 Task: Find an Airbnb in Yinzhou, China for 9 guests from 5th to 15th July, with a price range of ₹15000 to ₹25000, an entire place, 5 bedrooms, 5 beds, 5 bathrooms, self check-in, and a washing machine.
Action: Mouse moved to (383, 79)
Screenshot: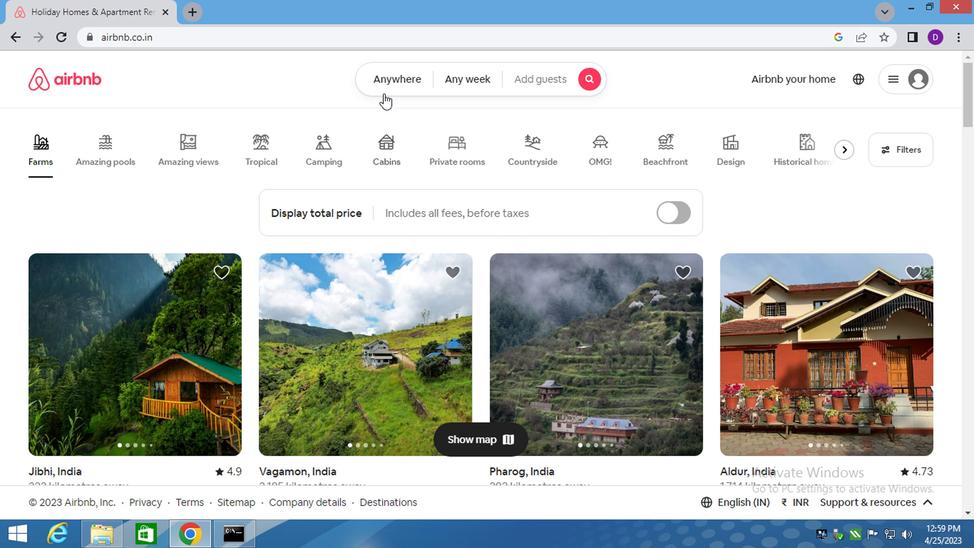 
Action: Mouse pressed left at (383, 79)
Screenshot: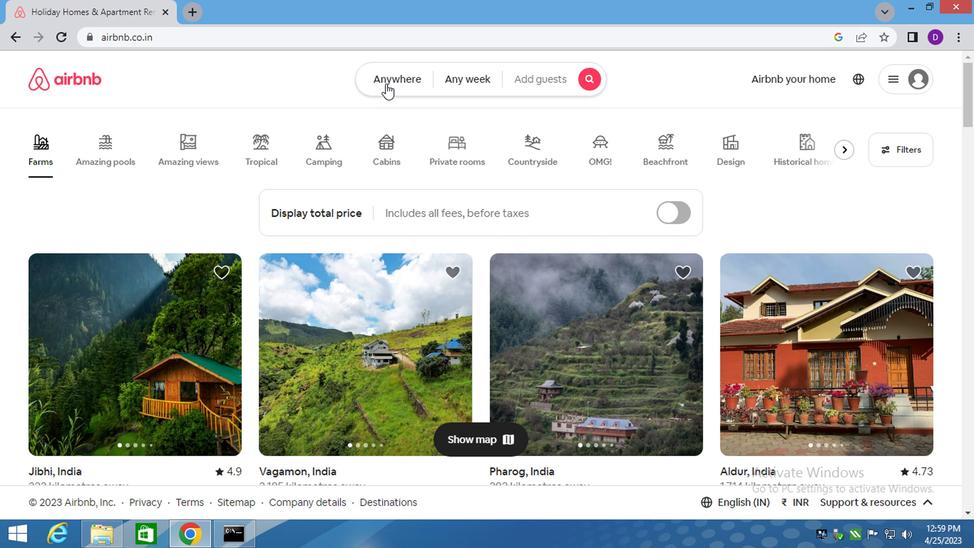
Action: Mouse moved to (246, 137)
Screenshot: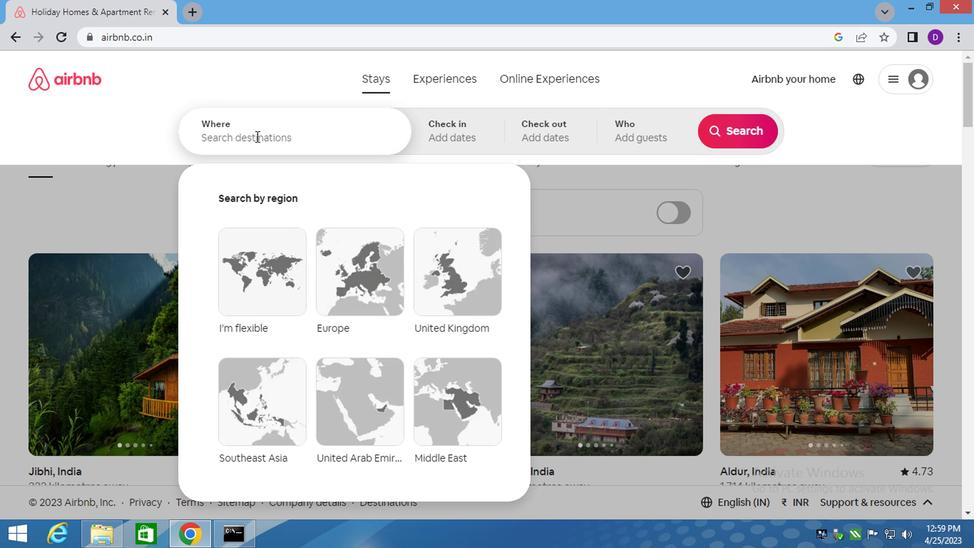 
Action: Mouse pressed left at (246, 137)
Screenshot: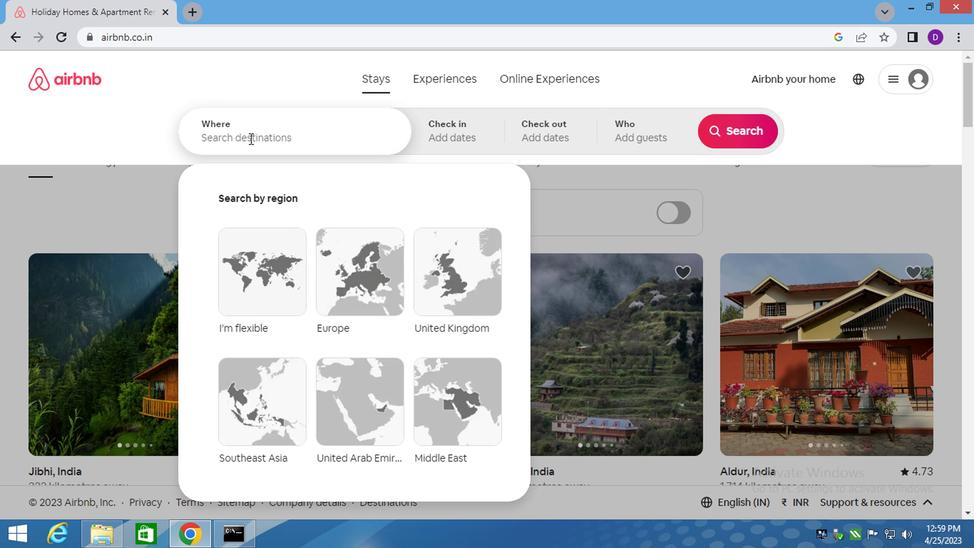
Action: Key pressed <Key.shift><Key.shift><Key.shift><Key.shift>YINZHU,<Key.space><Key.shift>CHINA<Key.enter>
Screenshot: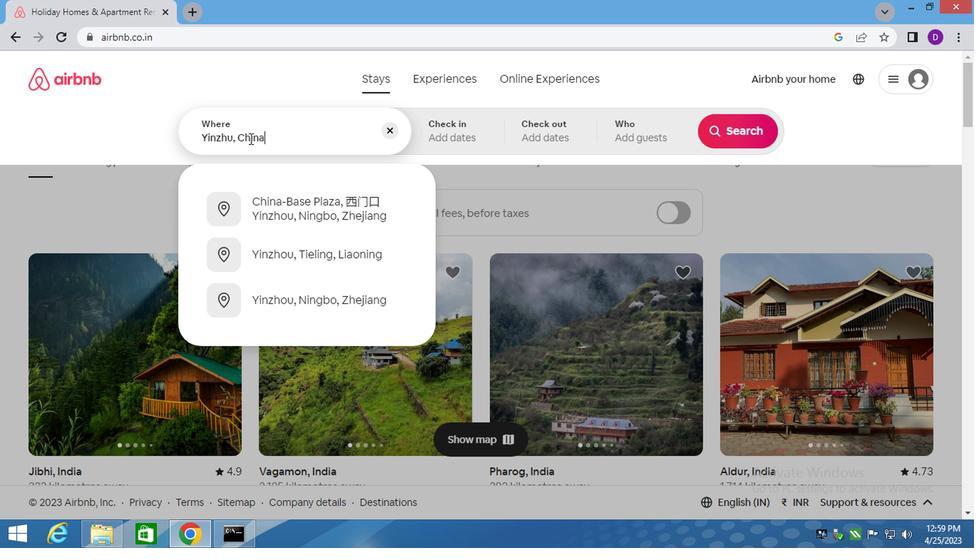 
Action: Mouse moved to (722, 241)
Screenshot: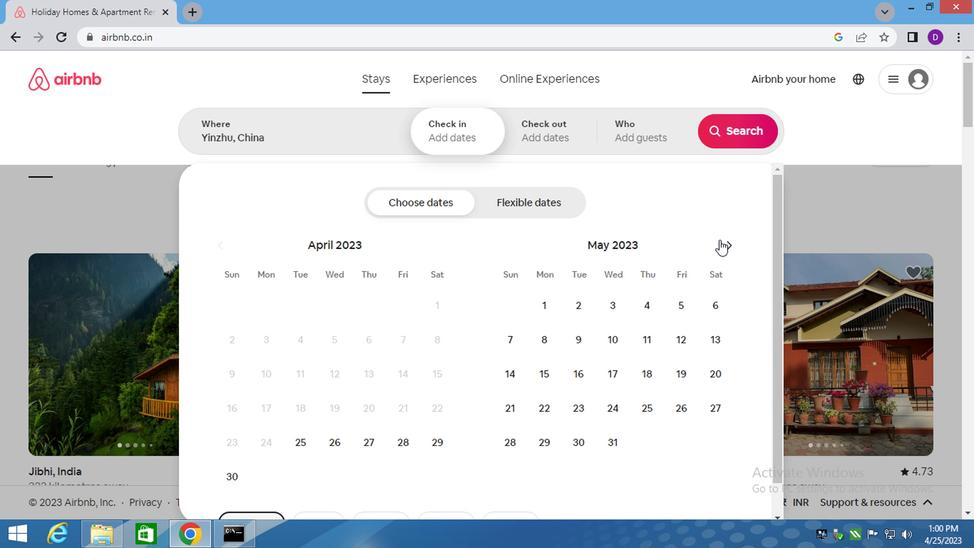 
Action: Mouse pressed left at (722, 241)
Screenshot: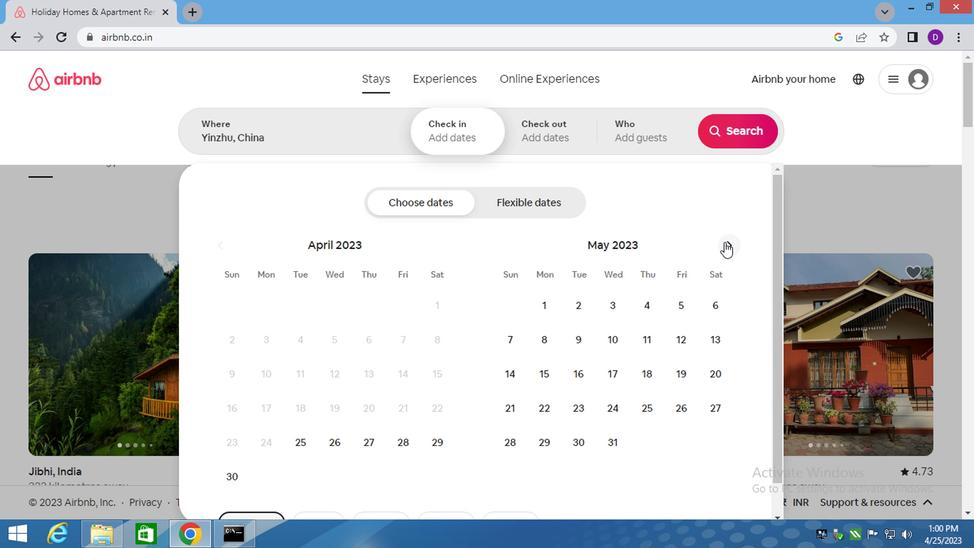 
Action: Mouse moved to (722, 241)
Screenshot: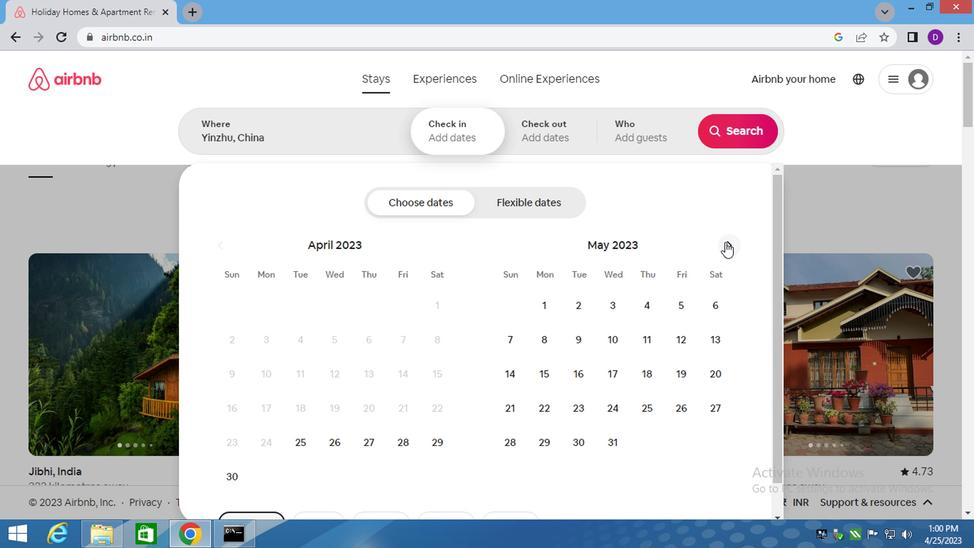 
Action: Mouse pressed left at (722, 241)
Screenshot: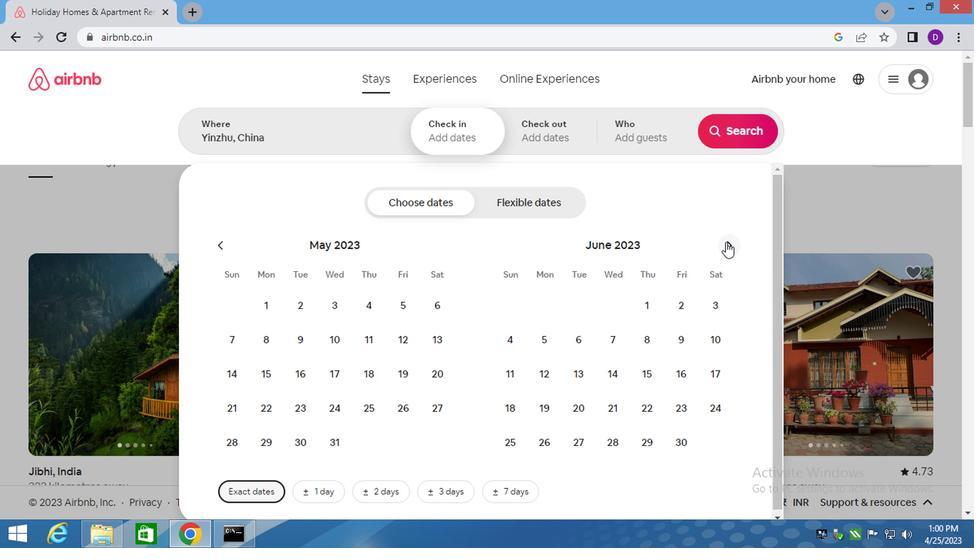 
Action: Mouse moved to (612, 337)
Screenshot: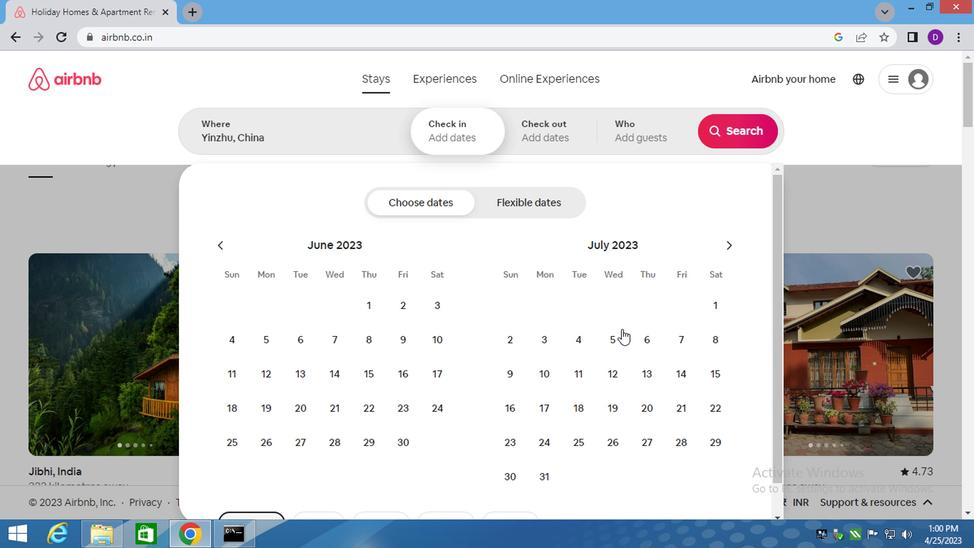 
Action: Mouse pressed left at (612, 337)
Screenshot: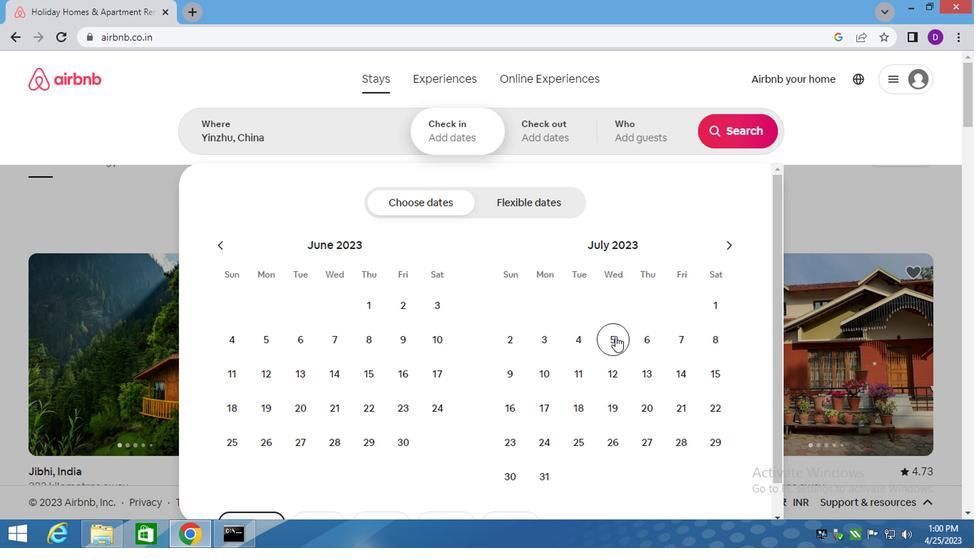 
Action: Mouse moved to (717, 374)
Screenshot: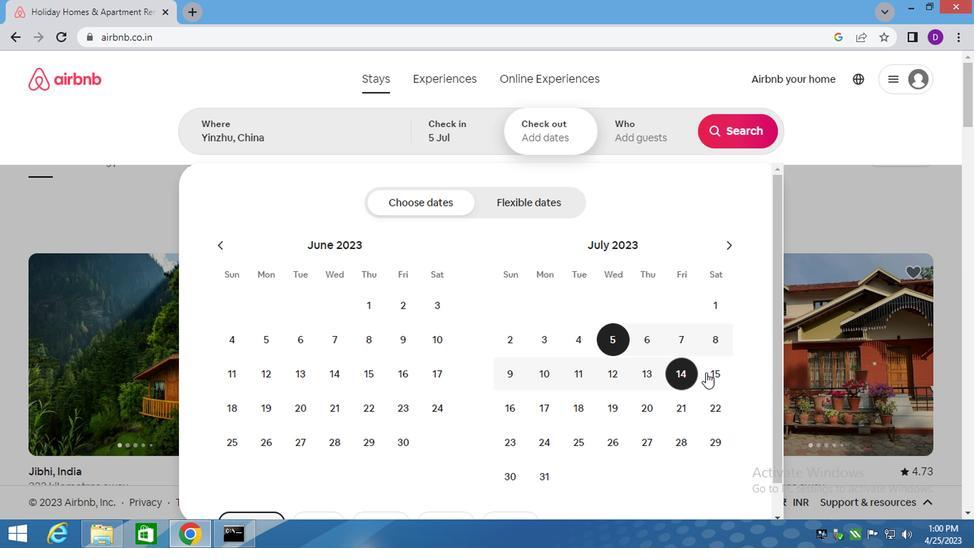 
Action: Mouse pressed left at (717, 374)
Screenshot: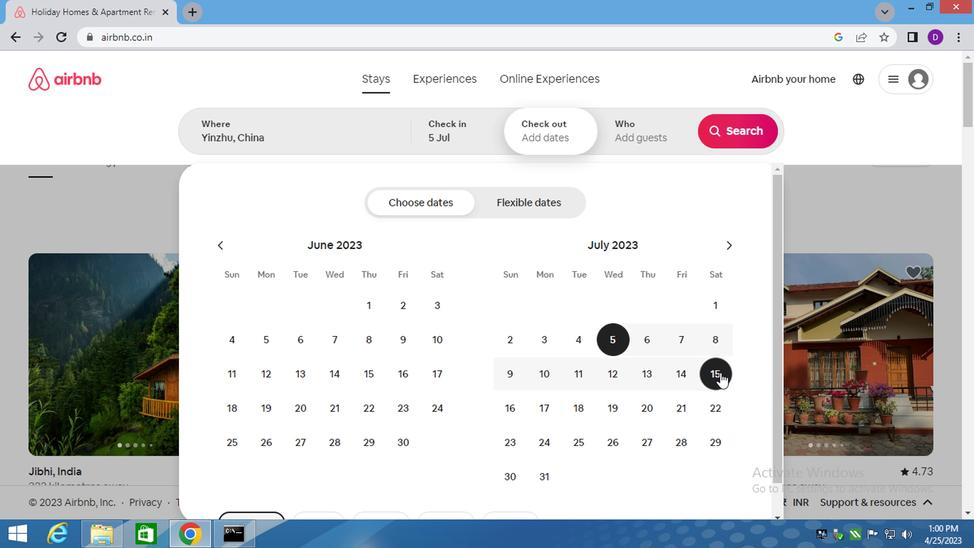 
Action: Mouse moved to (634, 140)
Screenshot: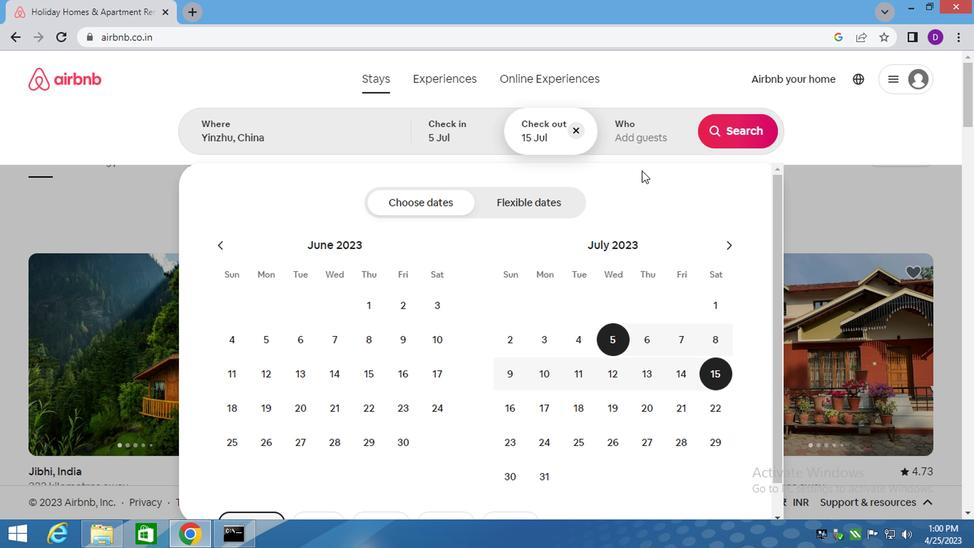 
Action: Mouse pressed left at (634, 140)
Screenshot: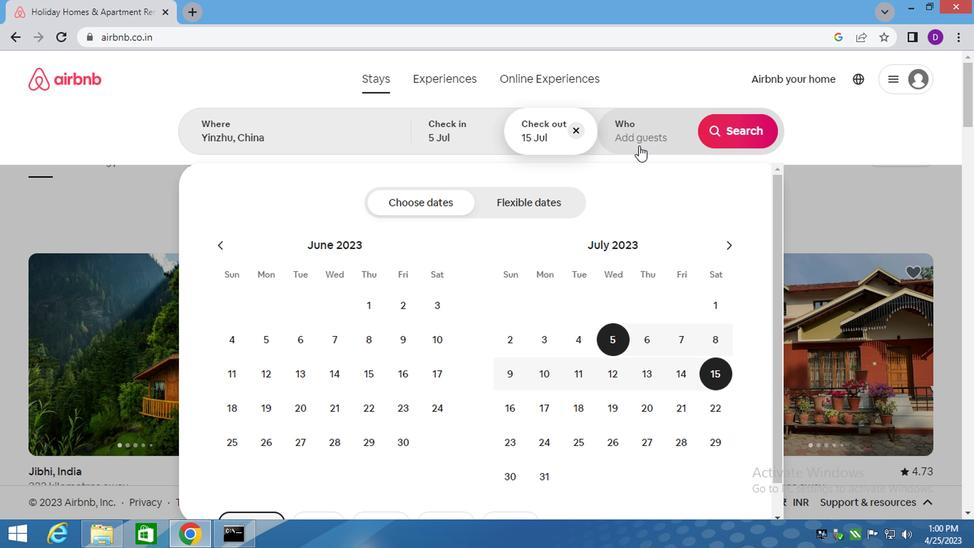 
Action: Mouse moved to (741, 207)
Screenshot: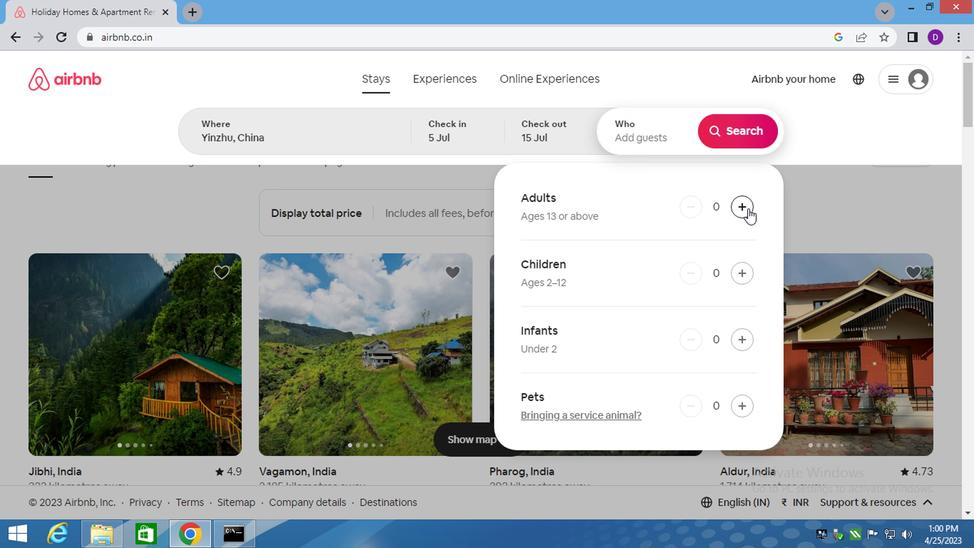 
Action: Mouse pressed left at (741, 207)
Screenshot: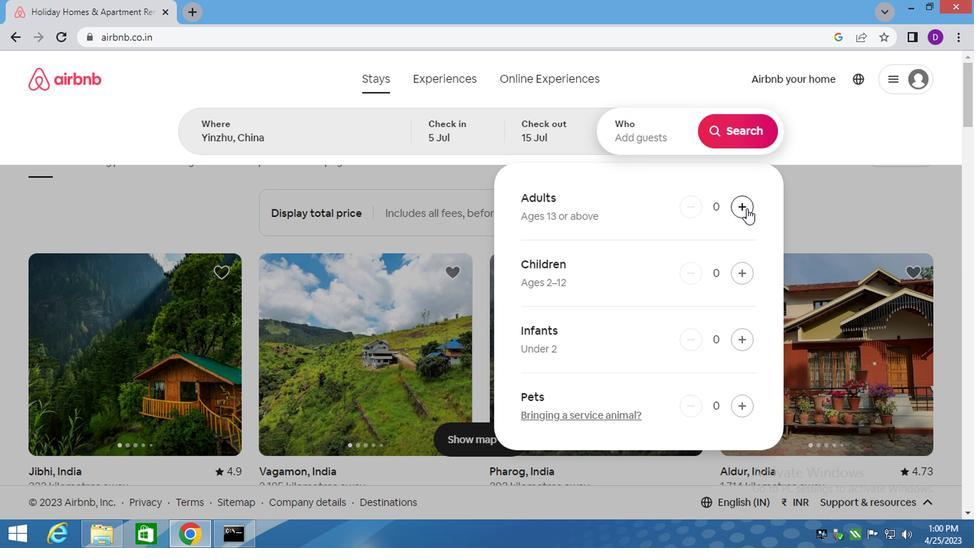 
Action: Mouse pressed left at (741, 207)
Screenshot: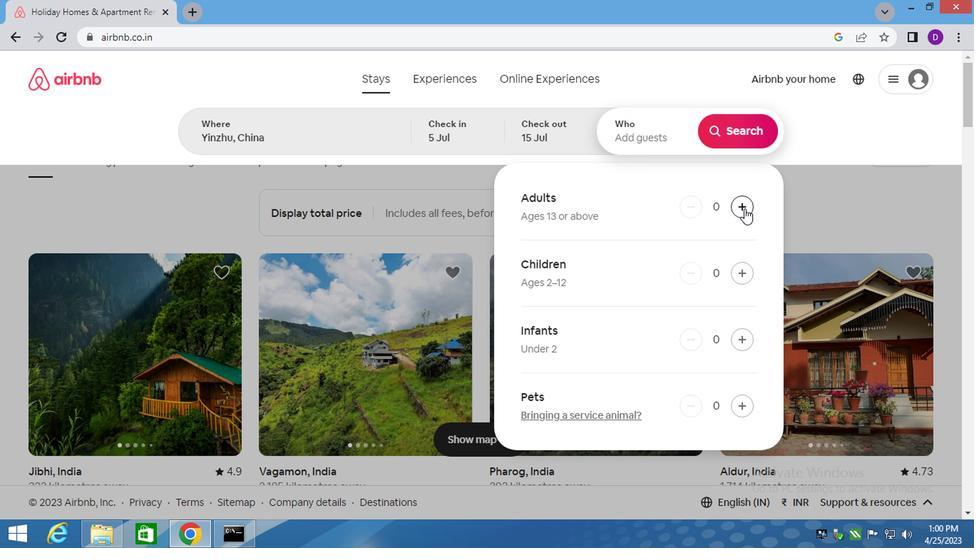 
Action: Mouse pressed left at (741, 207)
Screenshot: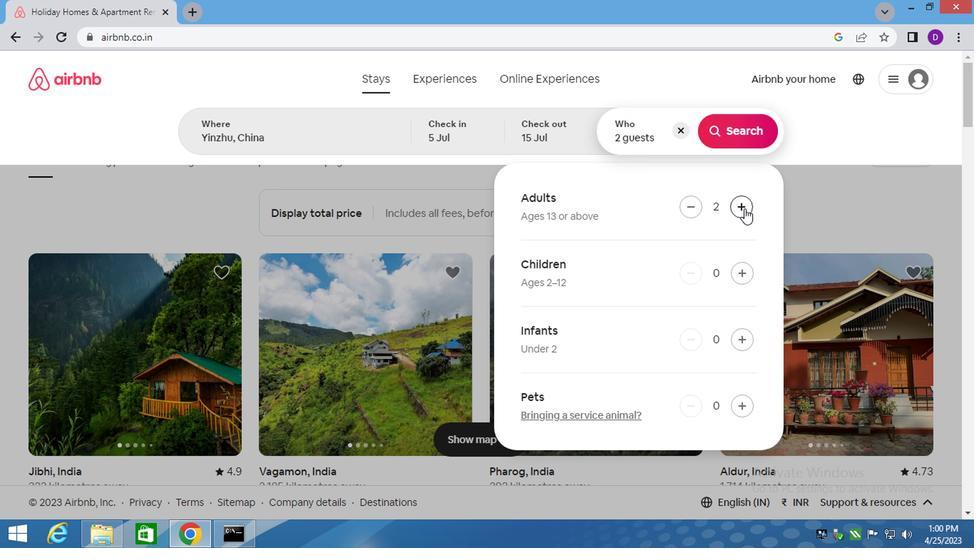 
Action: Mouse pressed left at (741, 207)
Screenshot: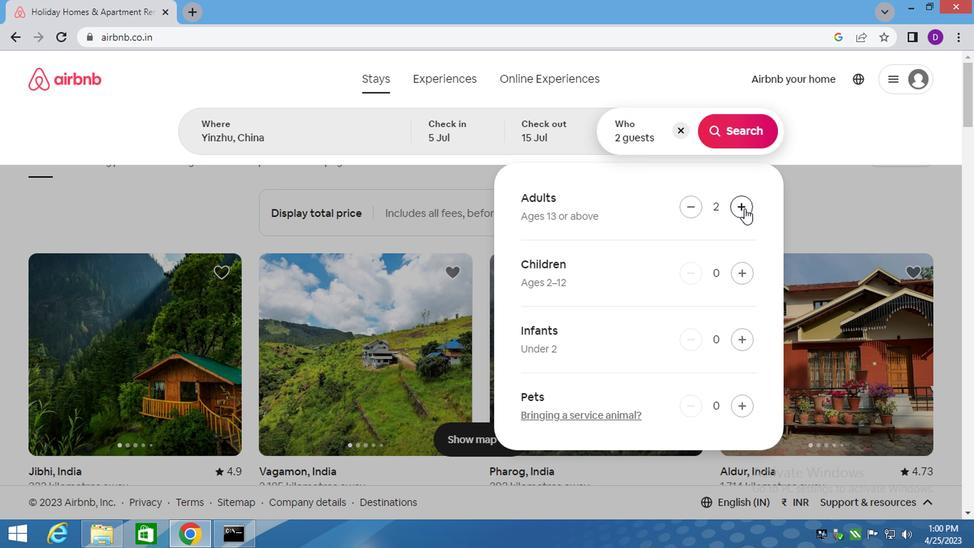 
Action: Mouse pressed left at (741, 207)
Screenshot: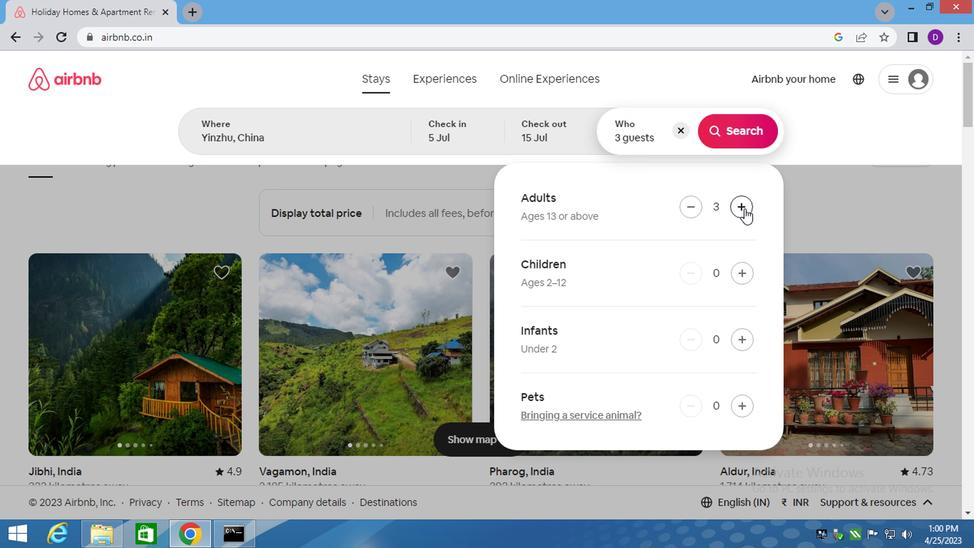 
Action: Mouse pressed left at (741, 207)
Screenshot: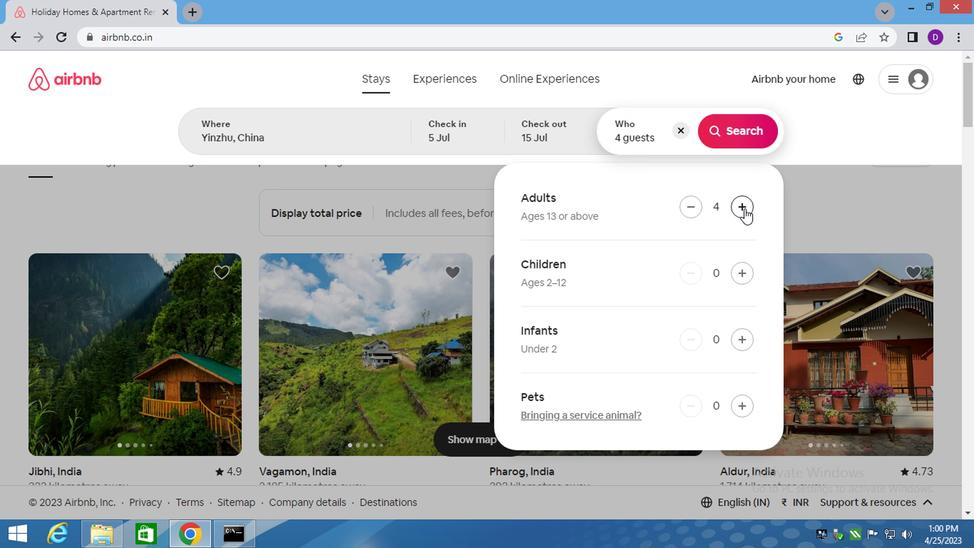 
Action: Mouse pressed left at (741, 207)
Screenshot: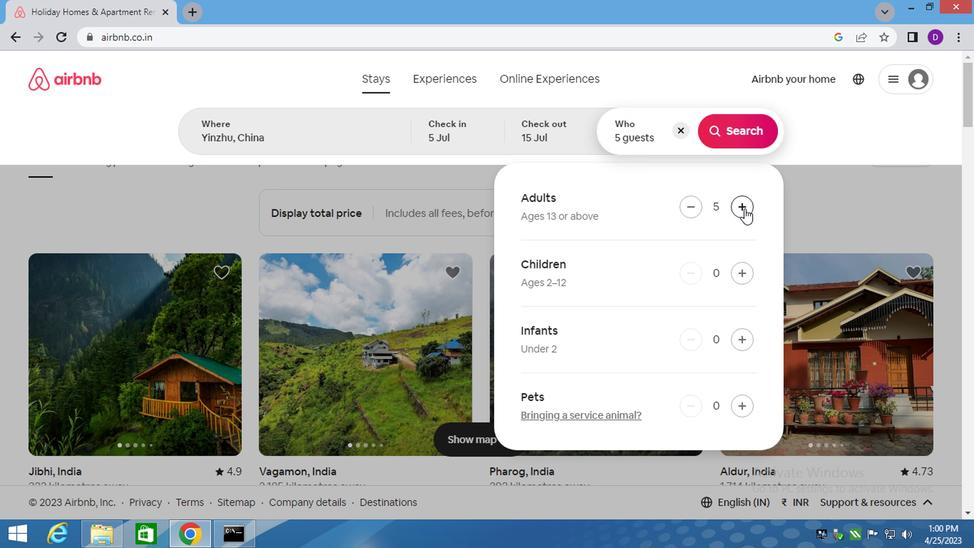 
Action: Mouse pressed left at (741, 207)
Screenshot: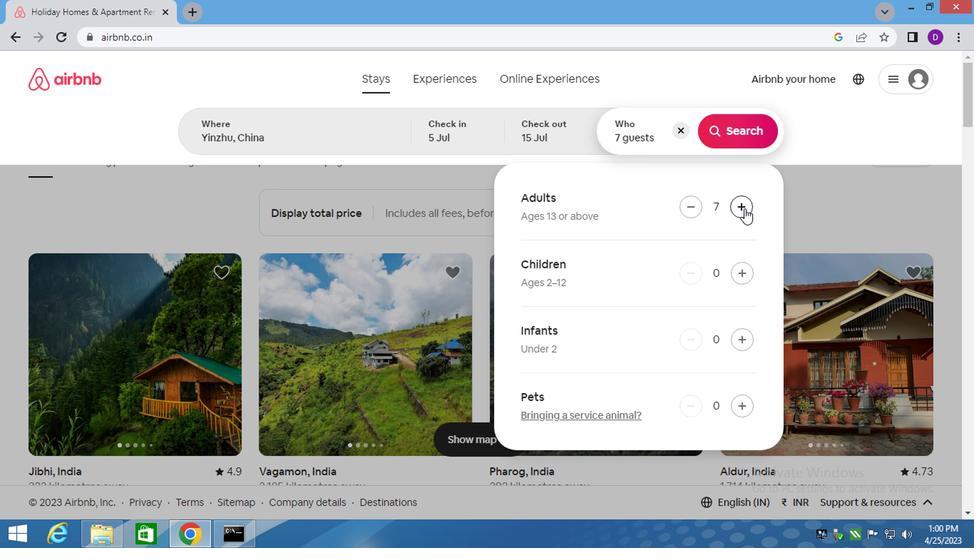 
Action: Mouse pressed left at (741, 207)
Screenshot: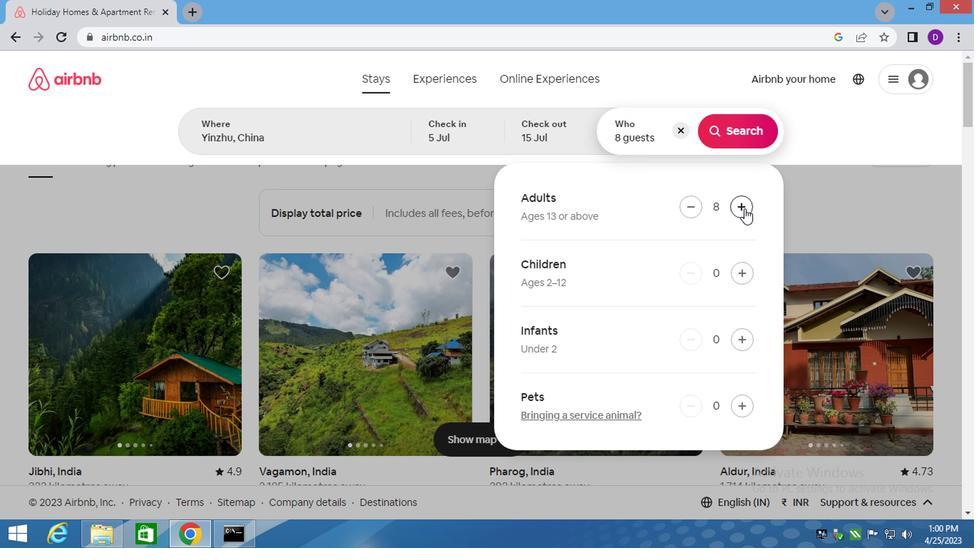 
Action: Mouse moved to (727, 133)
Screenshot: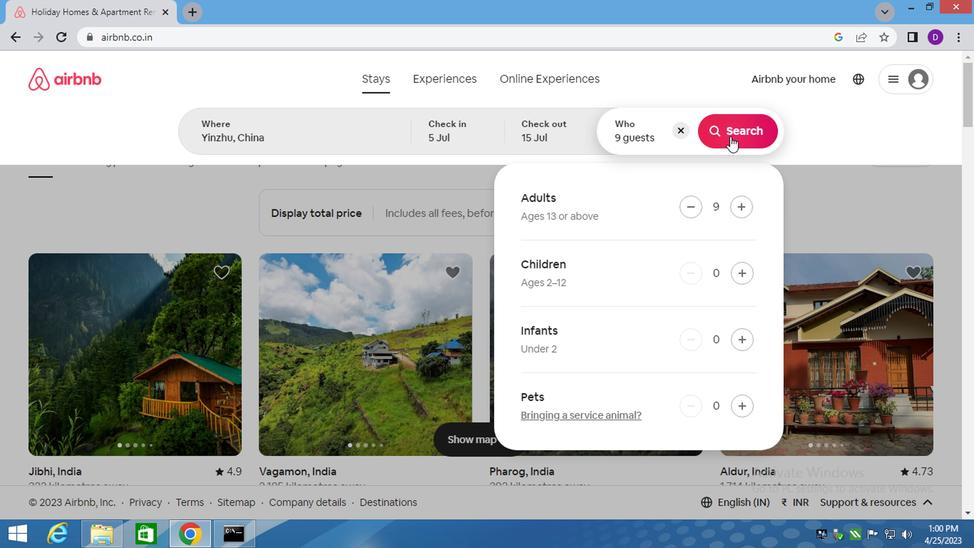 
Action: Mouse pressed left at (727, 133)
Screenshot: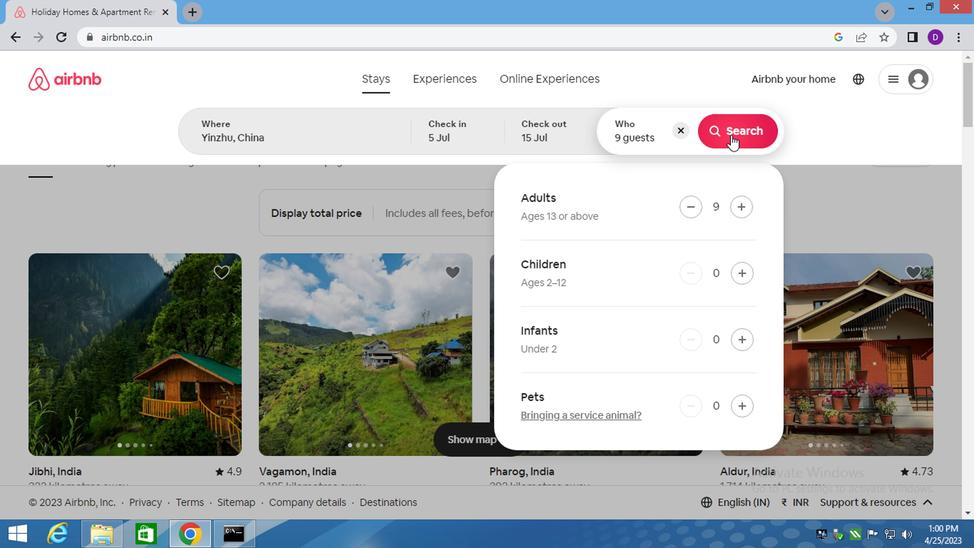 
Action: Mouse moved to (903, 137)
Screenshot: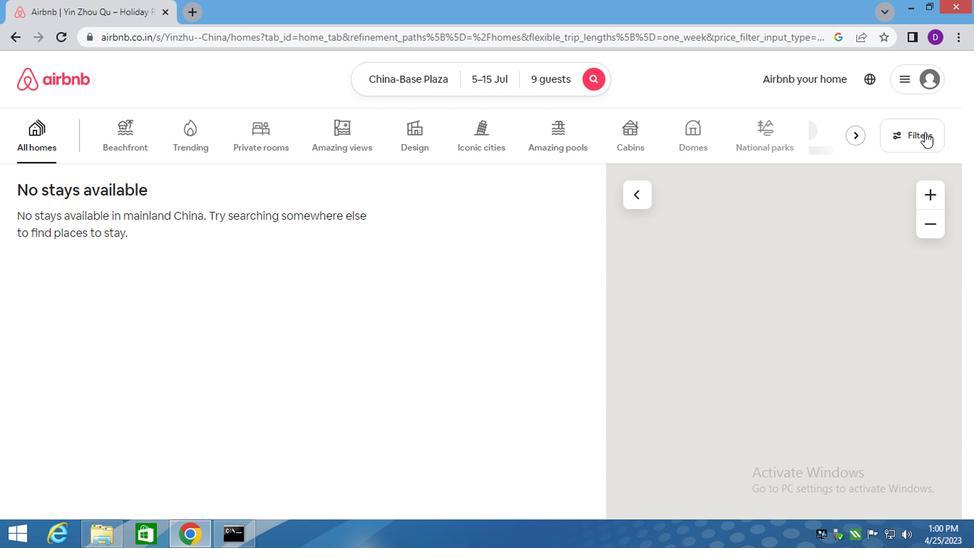 
Action: Mouse pressed left at (903, 137)
Screenshot: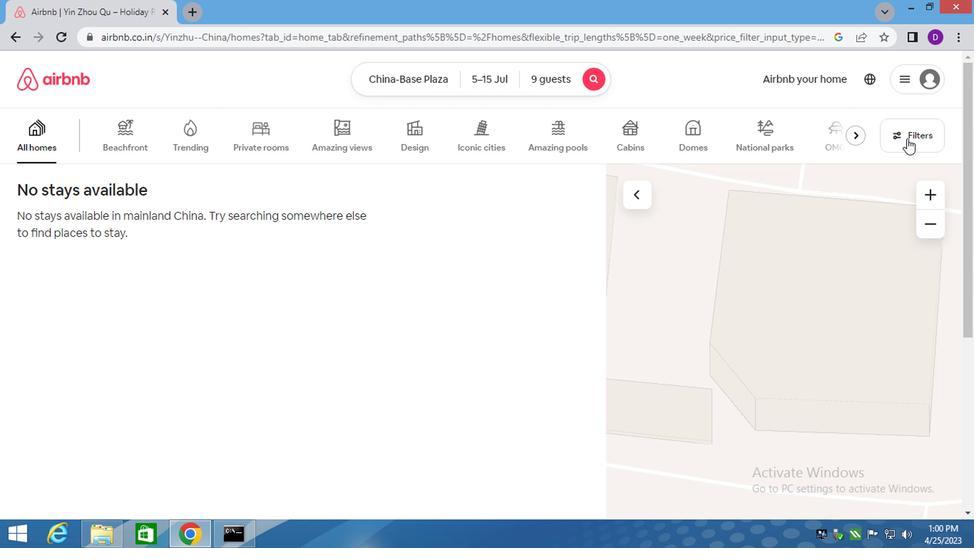 
Action: Mouse moved to (287, 226)
Screenshot: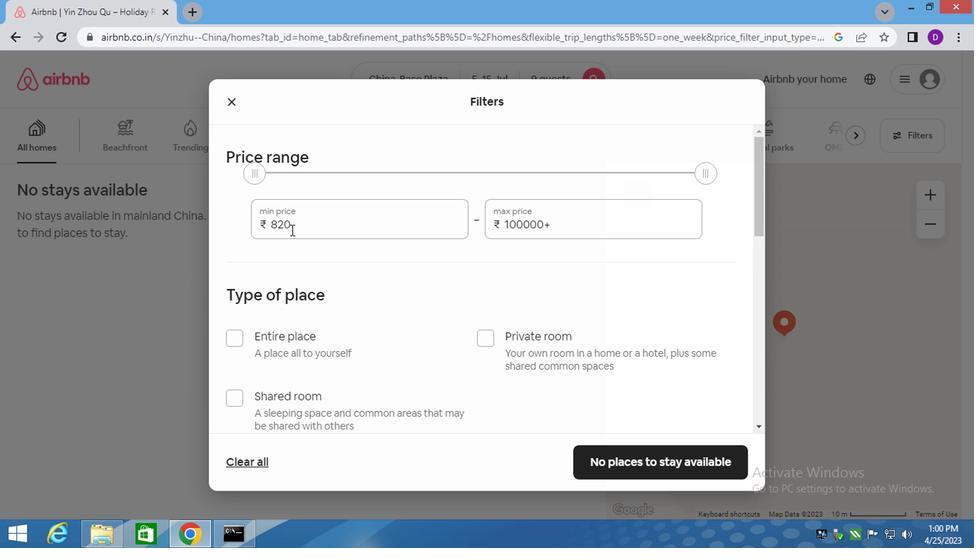 
Action: Mouse pressed left at (287, 226)
Screenshot: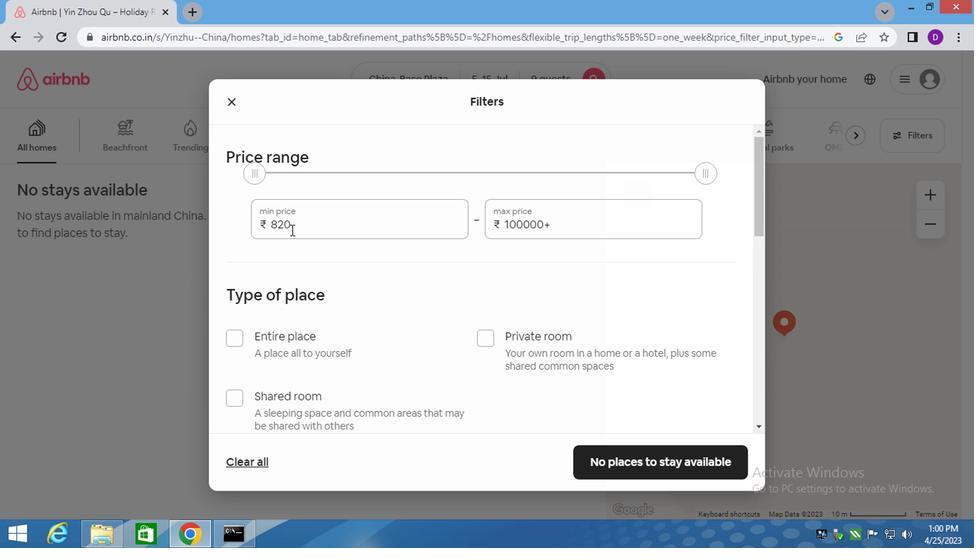 
Action: Mouse pressed left at (287, 226)
Screenshot: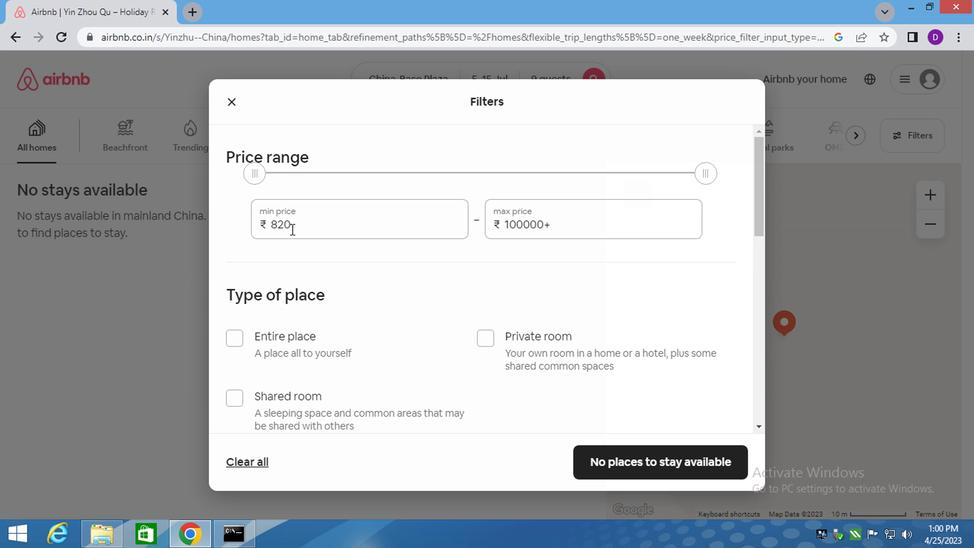 
Action: Mouse moved to (284, 225)
Screenshot: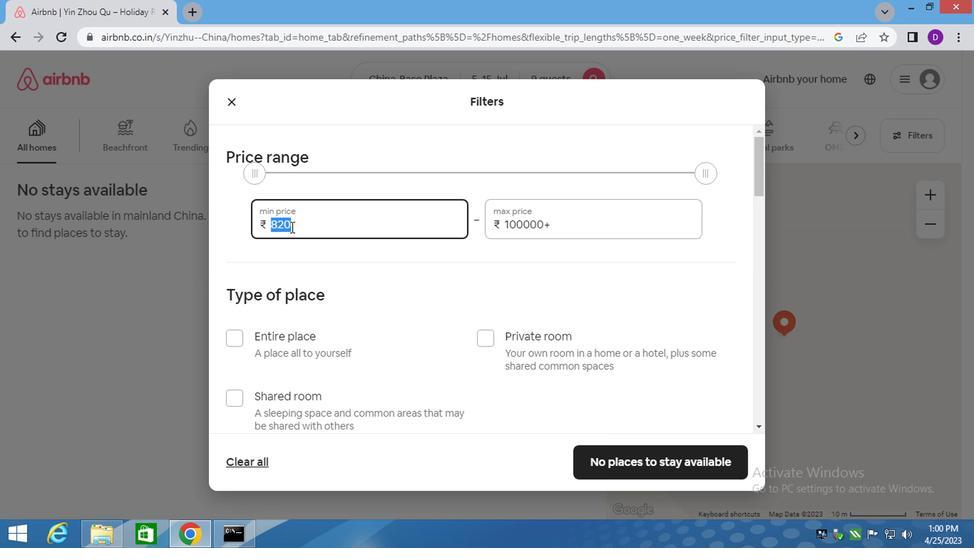 
Action: Key pressed 15000<Key.tab>25000
Screenshot: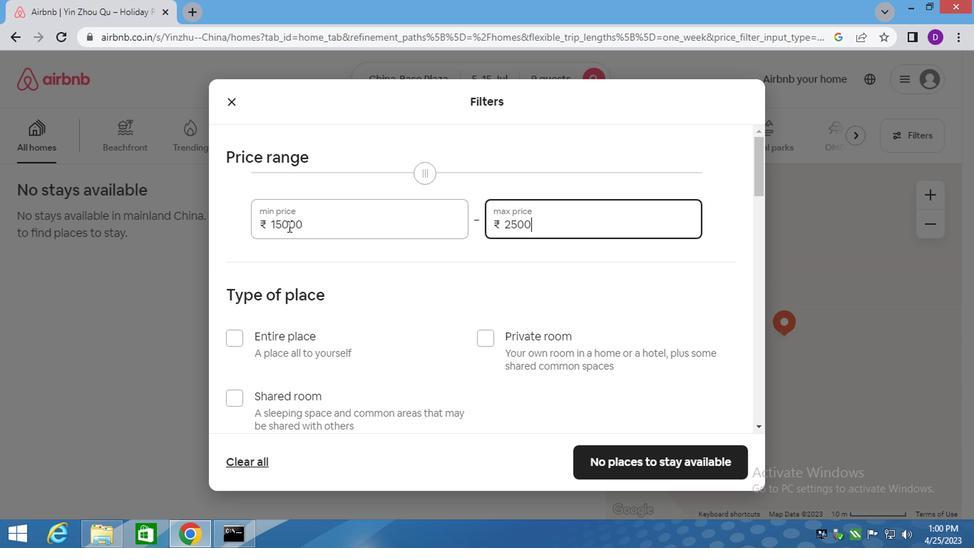 
Action: Mouse moved to (232, 337)
Screenshot: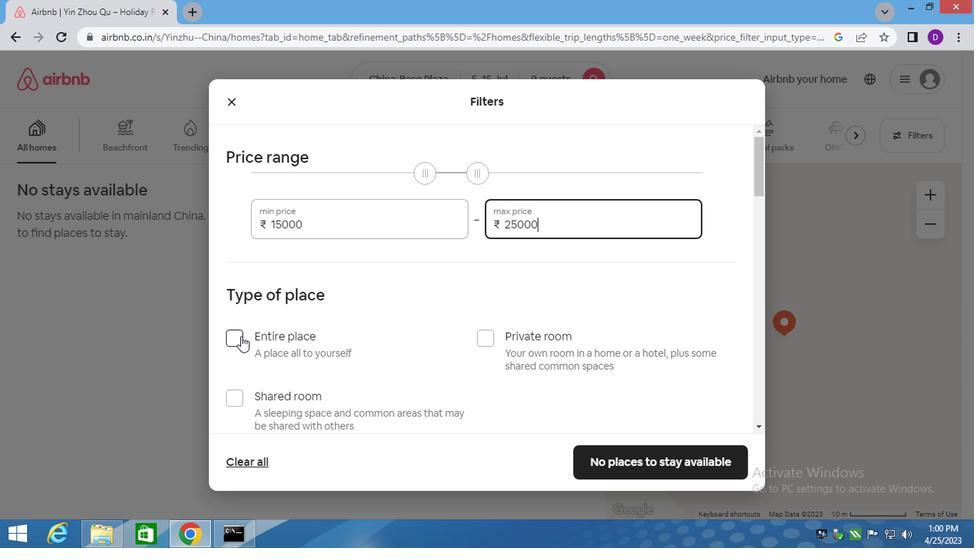 
Action: Mouse pressed left at (232, 337)
Screenshot: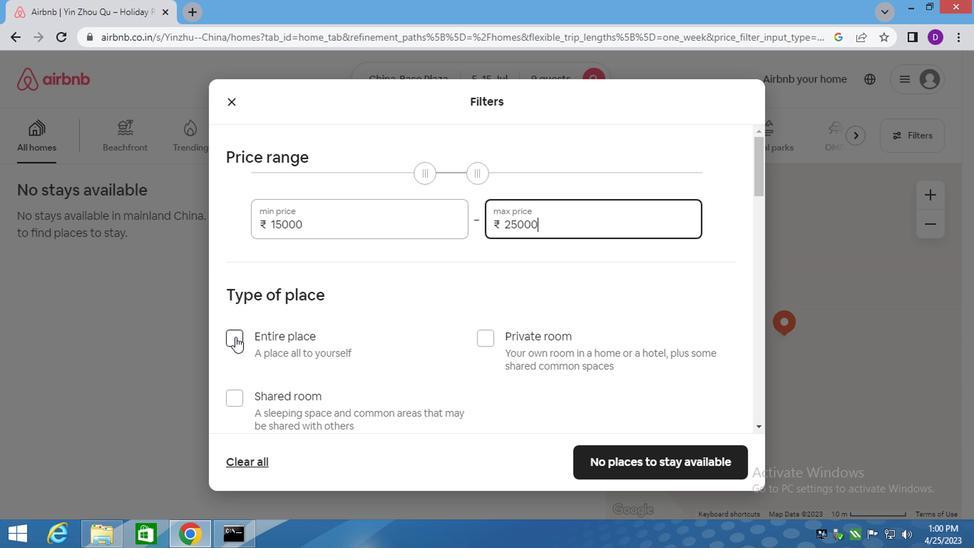 
Action: Mouse moved to (307, 361)
Screenshot: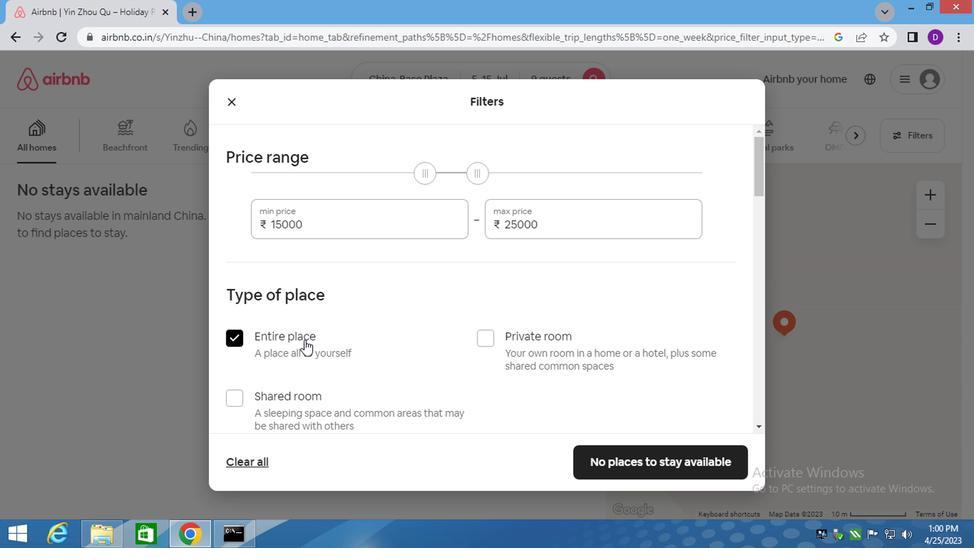 
Action: Mouse scrolled (307, 361) with delta (0, 0)
Screenshot: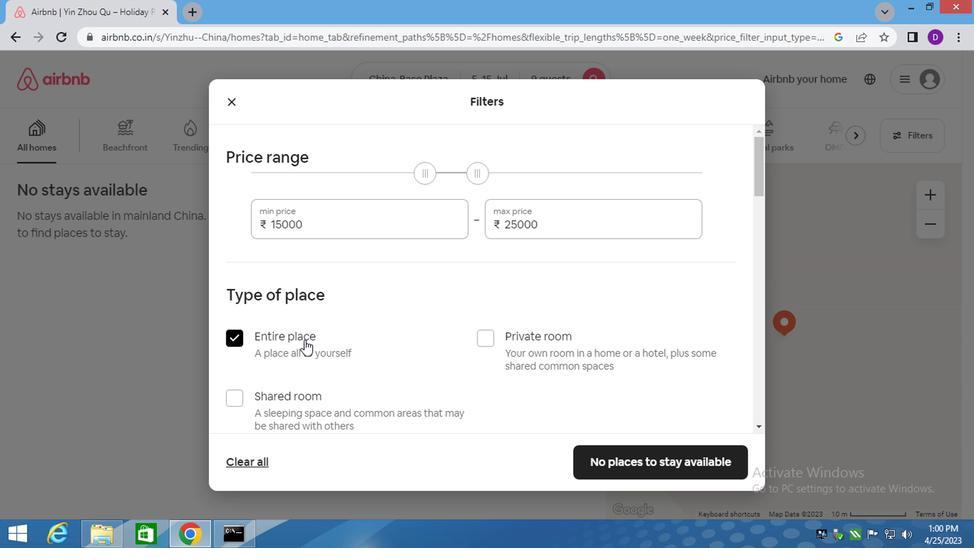 
Action: Mouse moved to (307, 367)
Screenshot: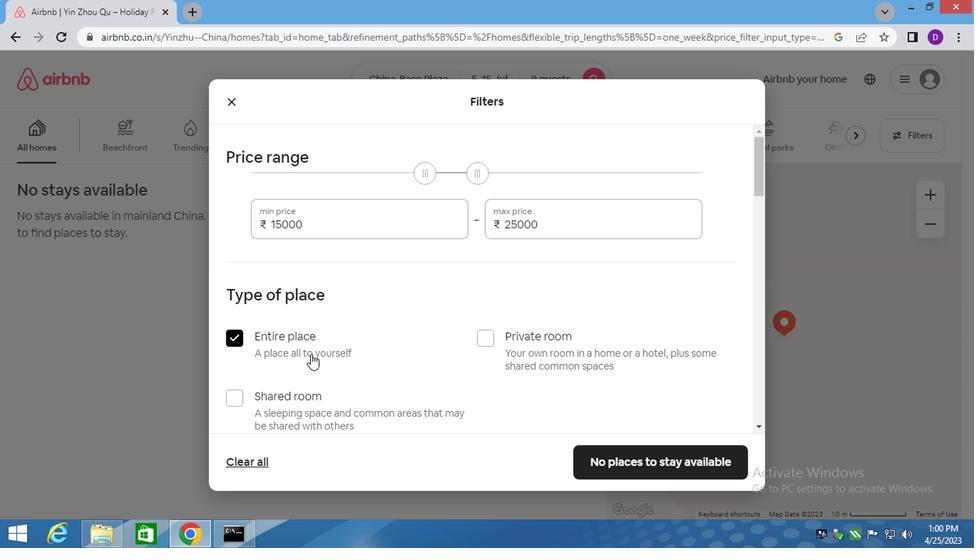
Action: Mouse scrolled (307, 366) with delta (0, -1)
Screenshot: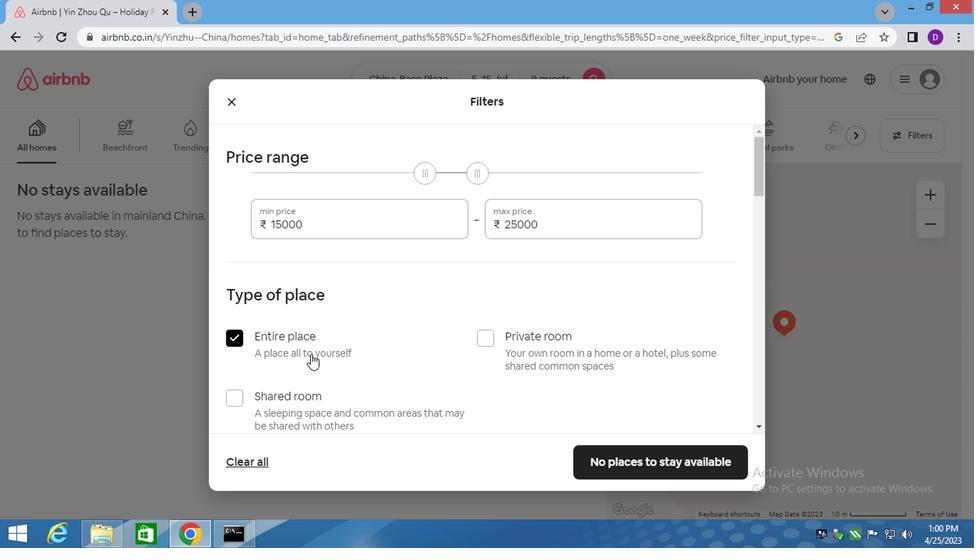 
Action: Mouse scrolled (307, 366) with delta (0, -1)
Screenshot: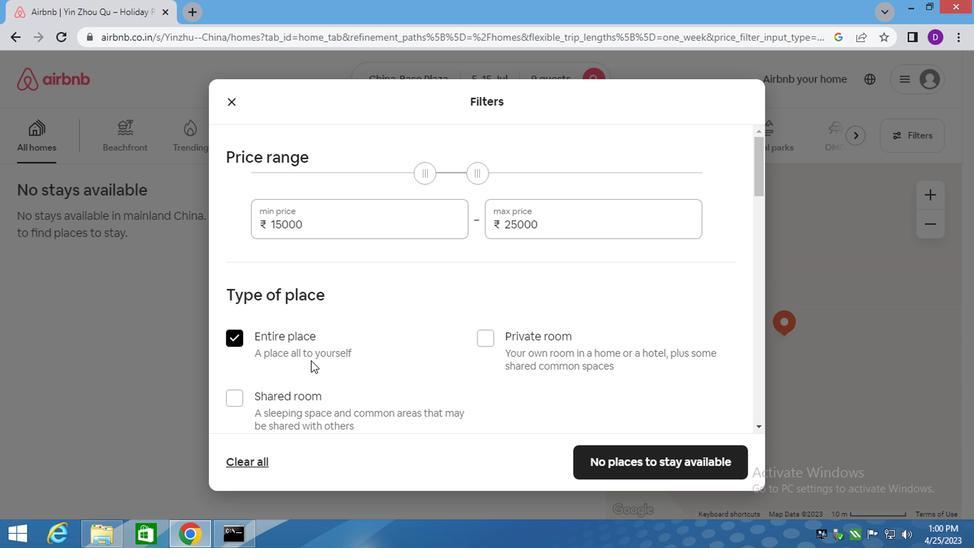 
Action: Mouse moved to (376, 335)
Screenshot: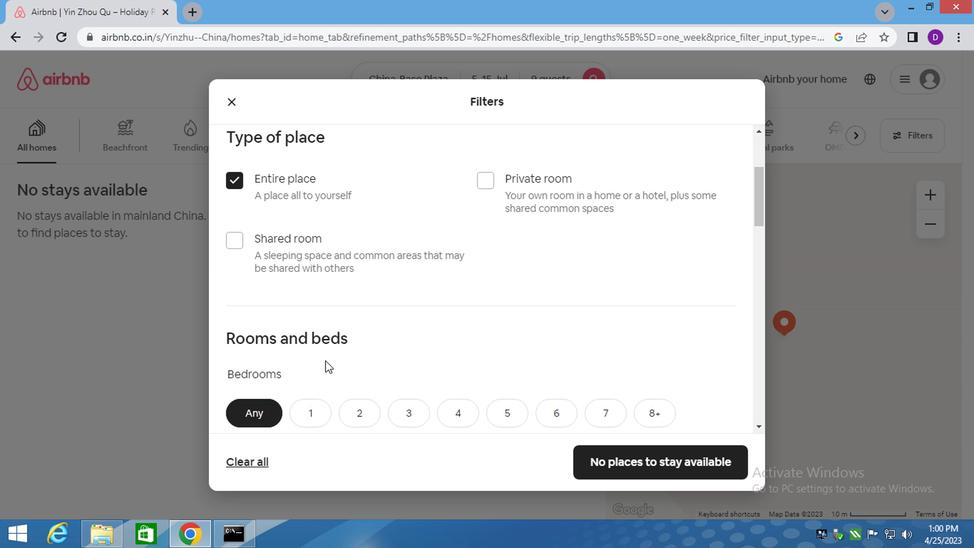 
Action: Mouse scrolled (370, 337) with delta (0, 0)
Screenshot: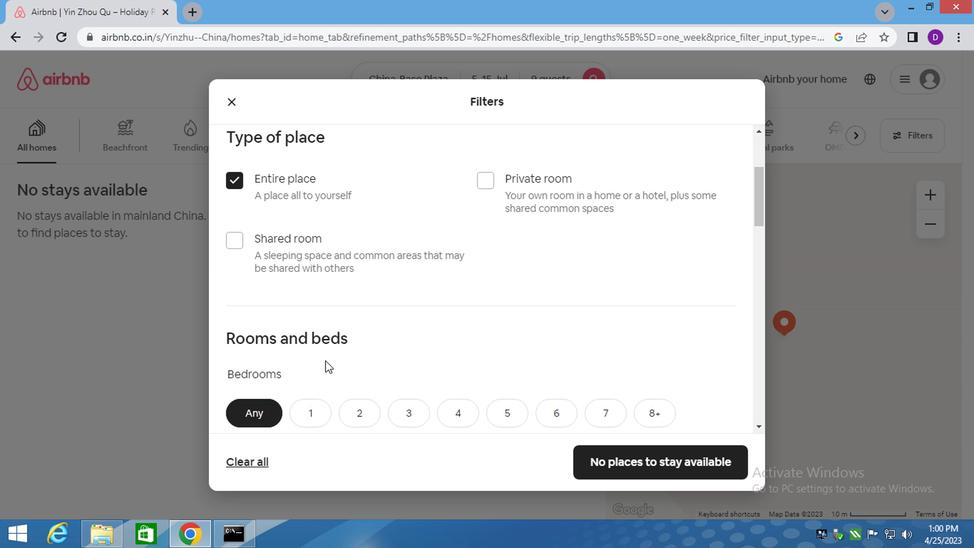 
Action: Mouse scrolled (376, 335) with delta (0, 0)
Screenshot: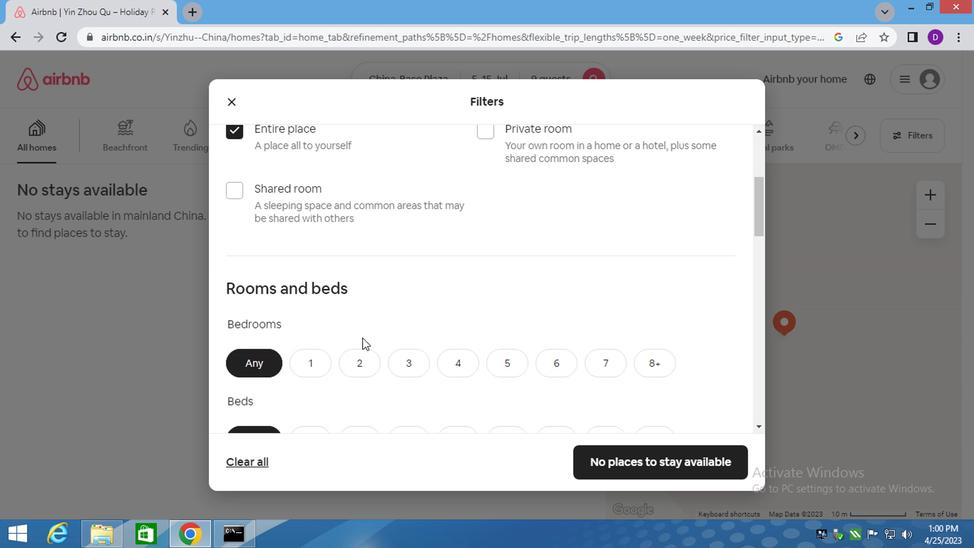 
Action: Mouse scrolled (376, 335) with delta (0, 0)
Screenshot: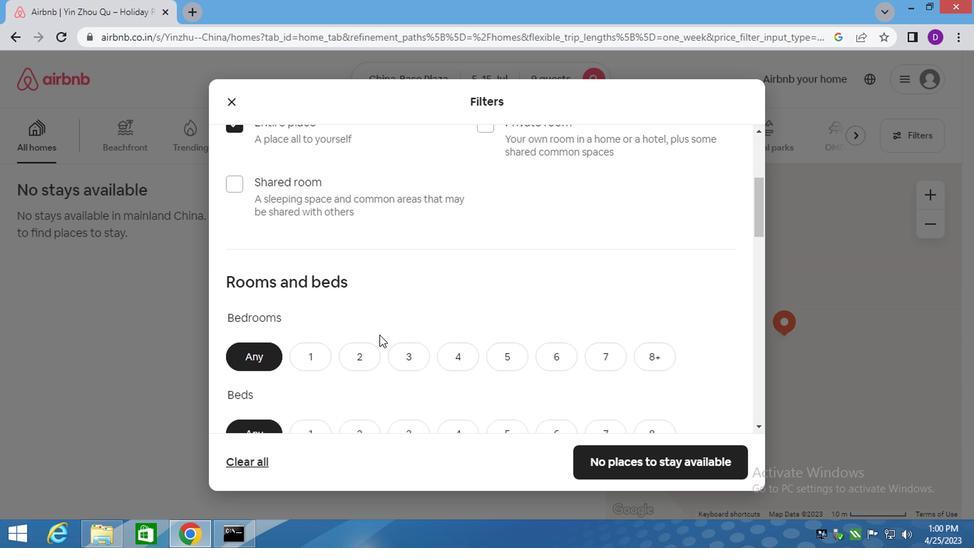 
Action: Mouse moved to (386, 314)
Screenshot: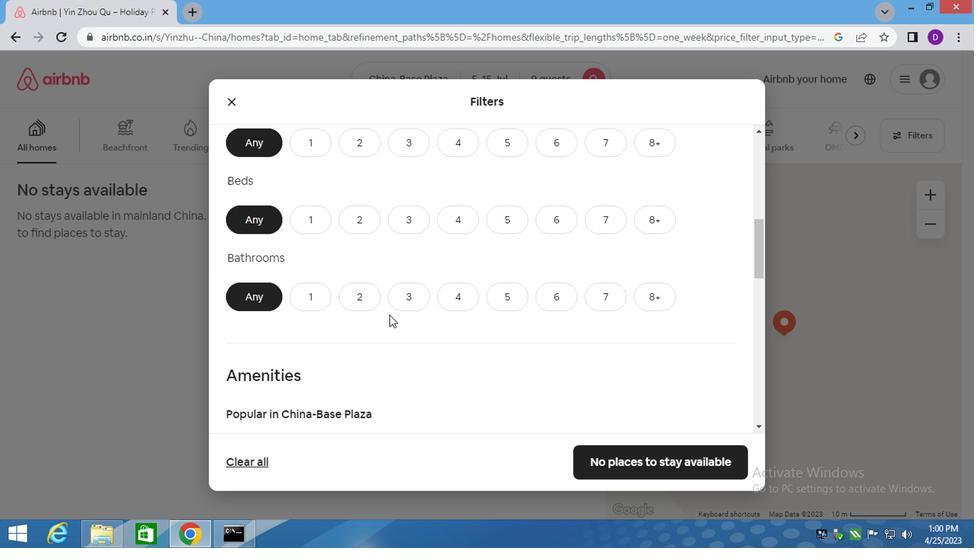 
Action: Mouse scrolled (386, 315) with delta (0, 0)
Screenshot: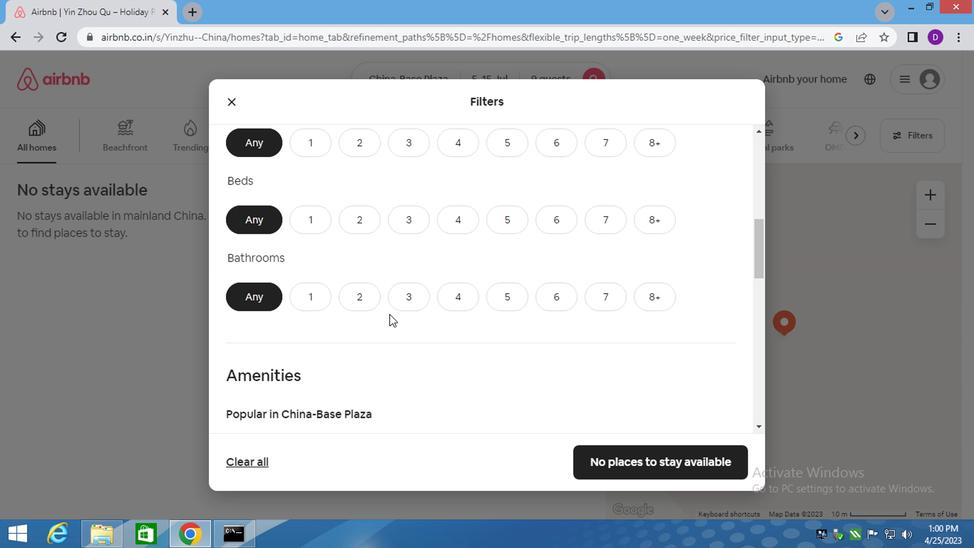 
Action: Mouse moved to (503, 213)
Screenshot: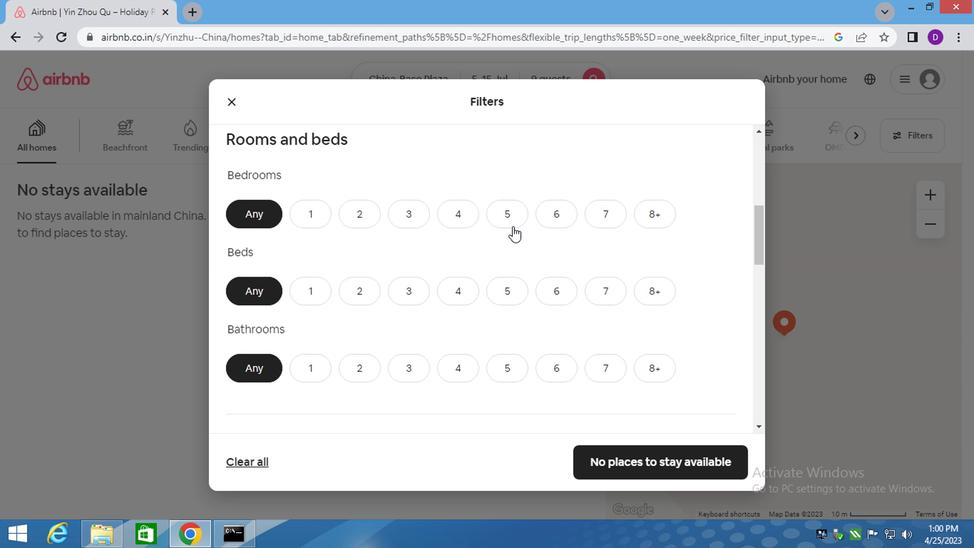 
Action: Mouse pressed left at (503, 213)
Screenshot: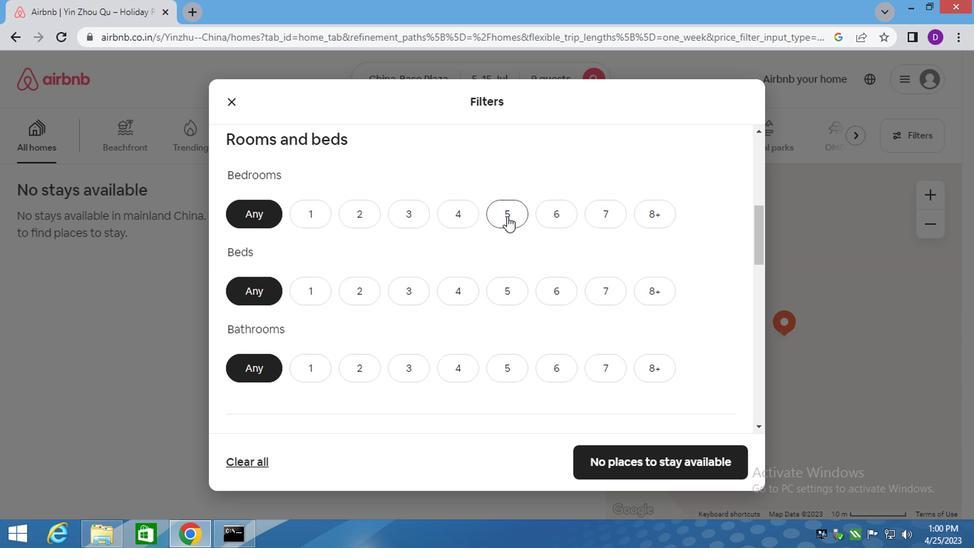 
Action: Mouse moved to (494, 296)
Screenshot: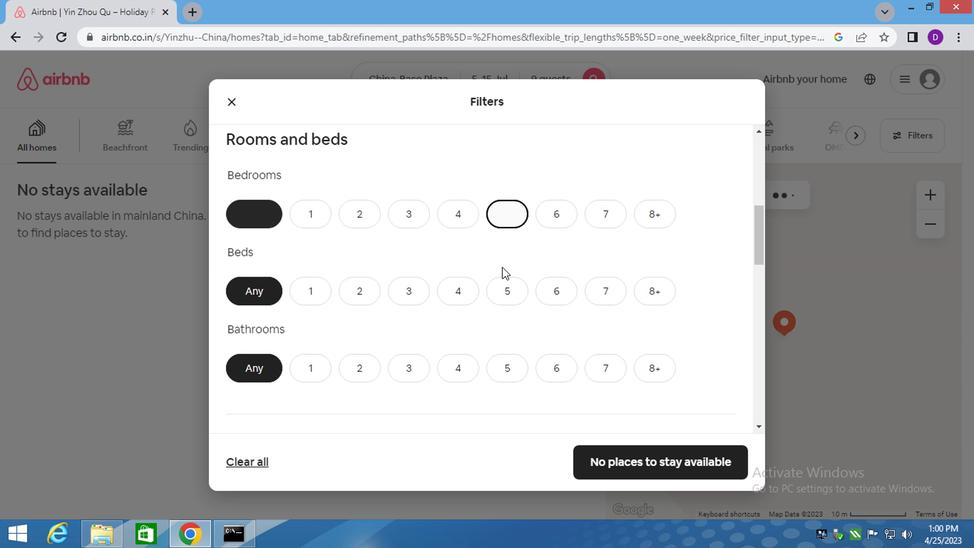 
Action: Mouse pressed left at (494, 296)
Screenshot: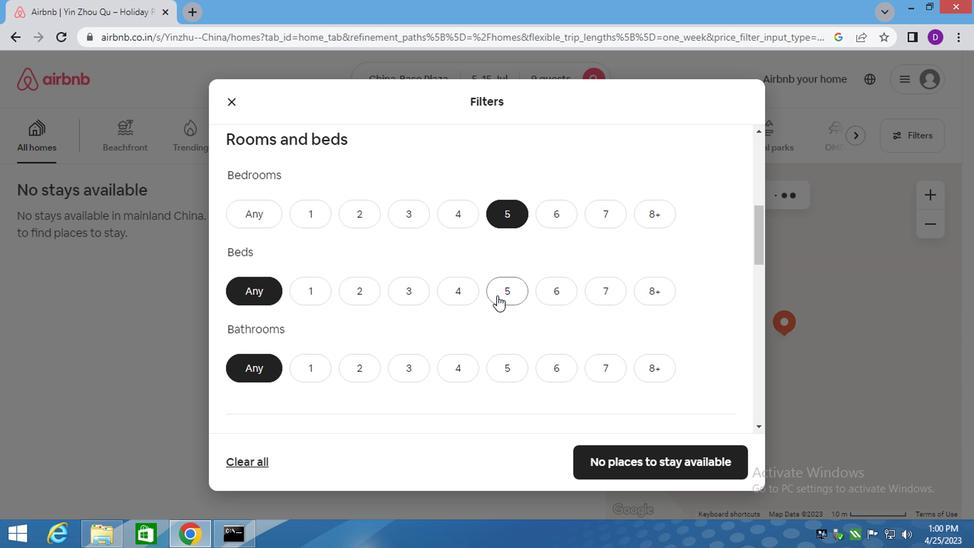 
Action: Mouse moved to (500, 373)
Screenshot: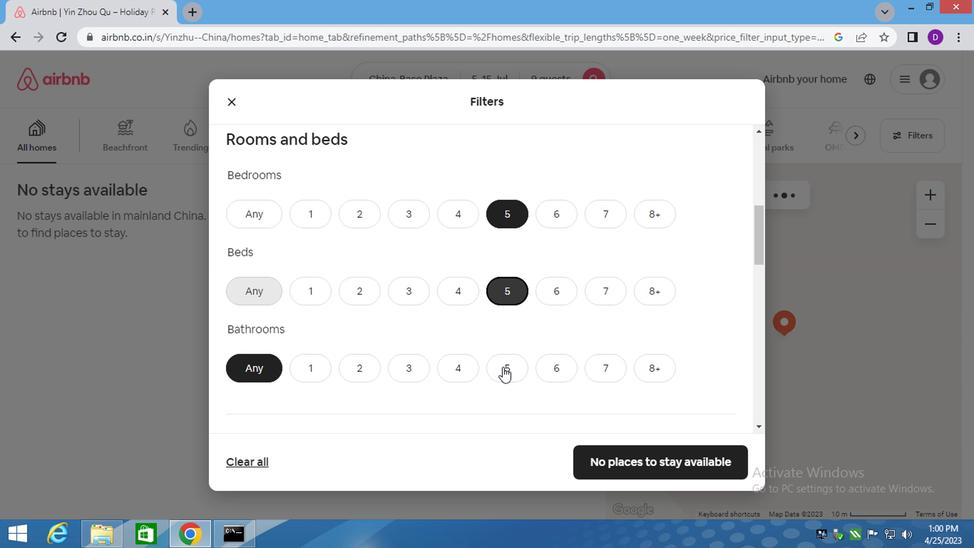 
Action: Mouse pressed left at (500, 373)
Screenshot: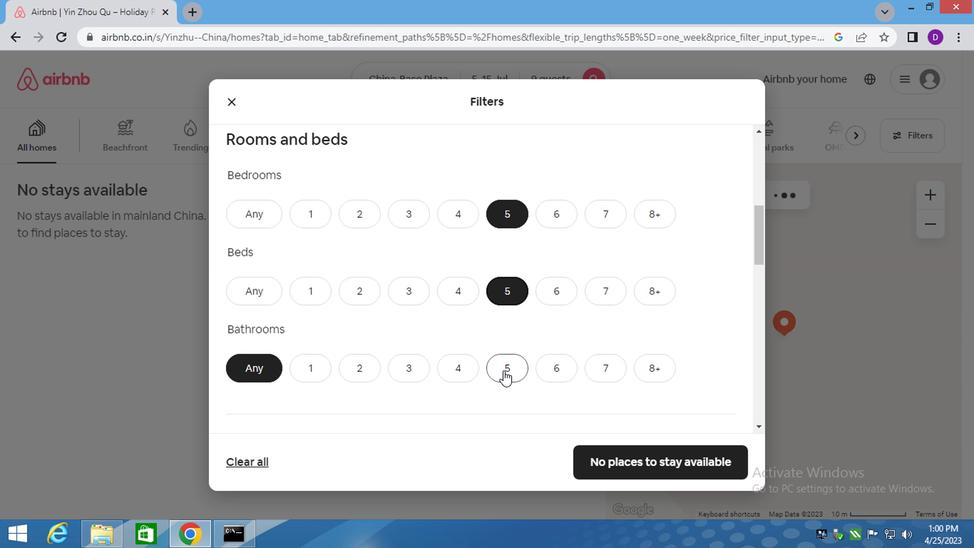 
Action: Mouse moved to (411, 373)
Screenshot: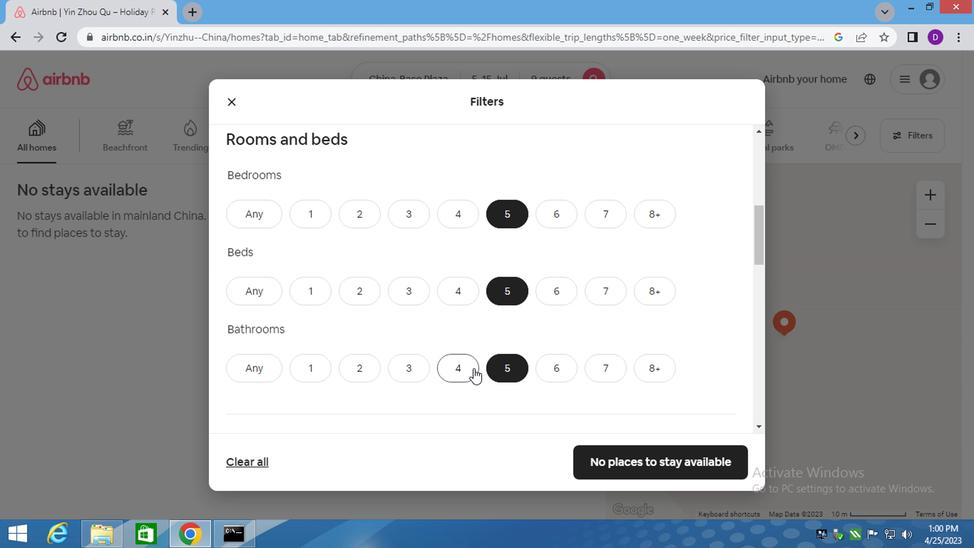 
Action: Mouse scrolled (411, 372) with delta (0, 0)
Screenshot: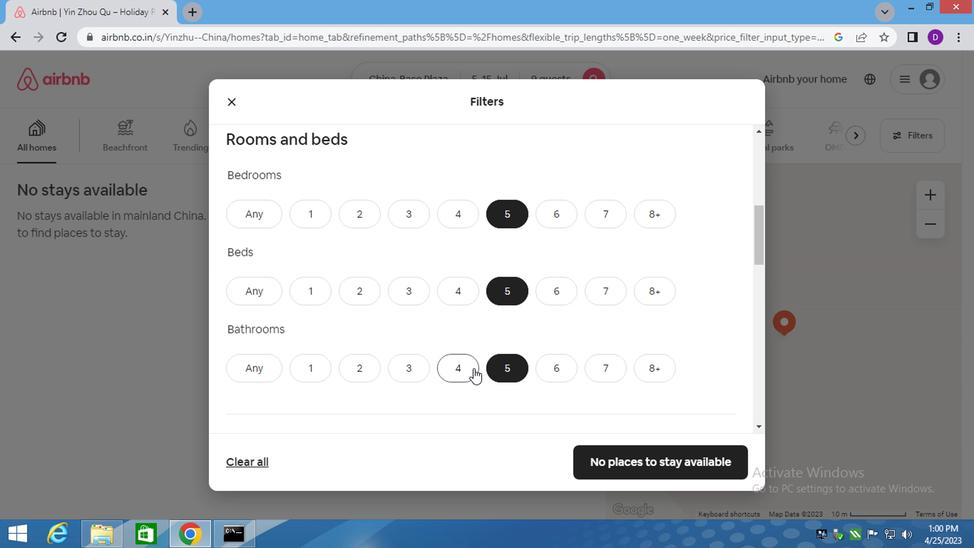 
Action: Mouse moved to (386, 373)
Screenshot: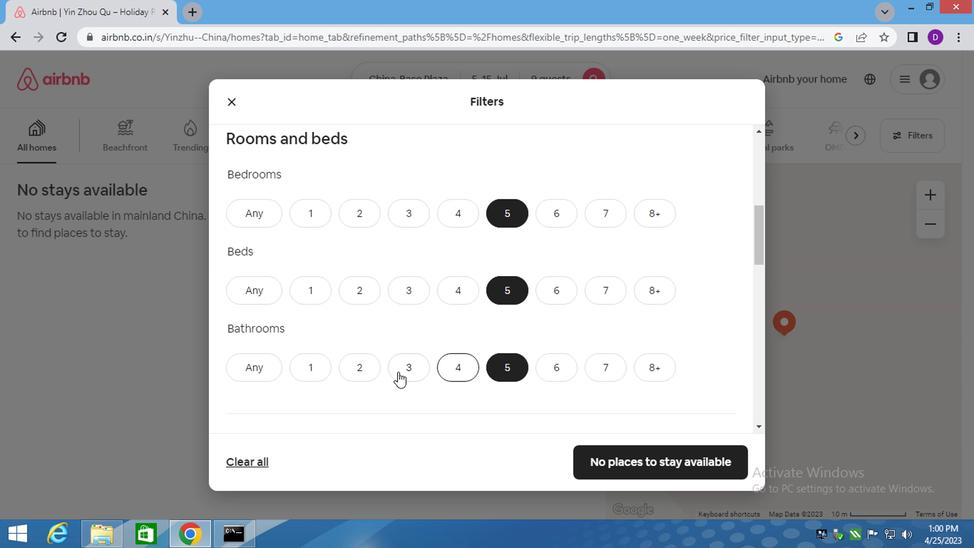 
Action: Mouse scrolled (387, 372) with delta (0, 0)
Screenshot: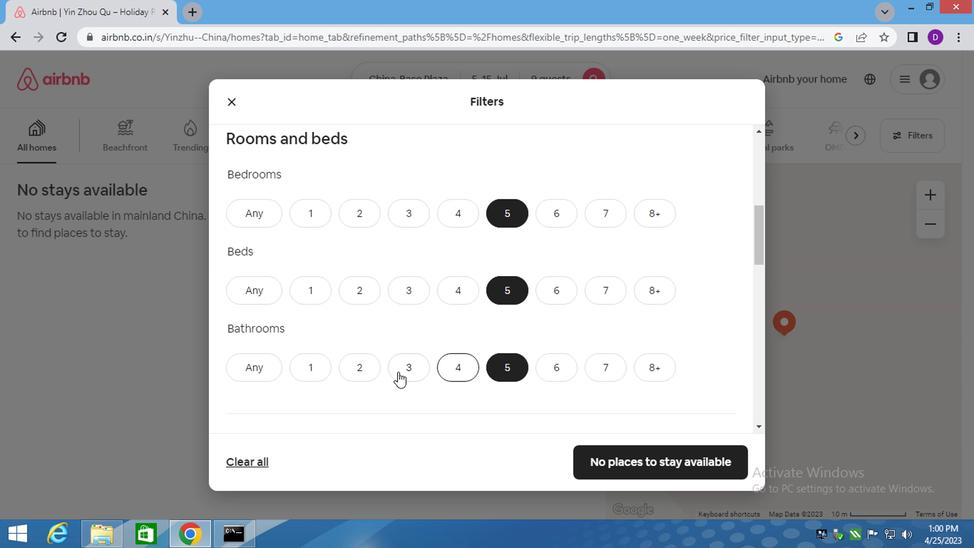 
Action: Mouse moved to (386, 373)
Screenshot: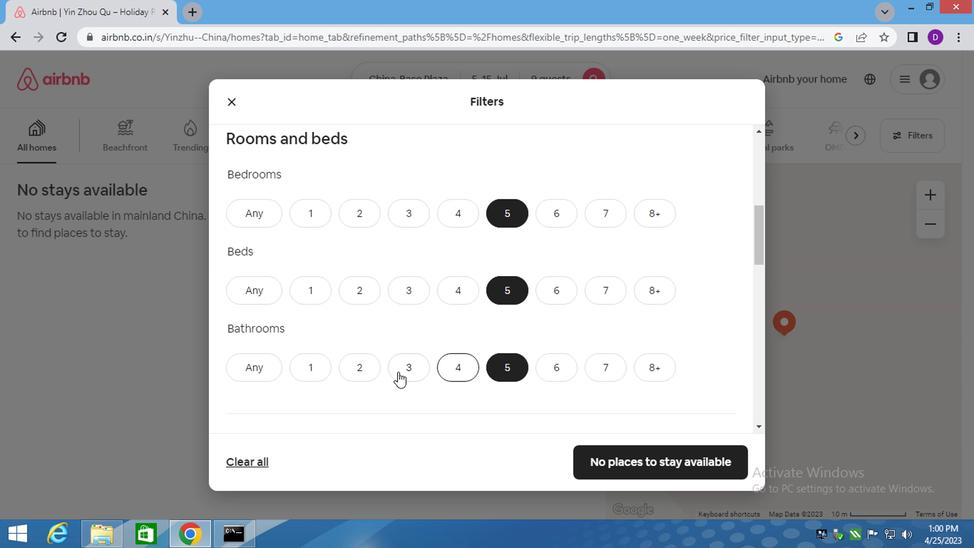 
Action: Mouse scrolled (386, 372) with delta (0, 0)
Screenshot: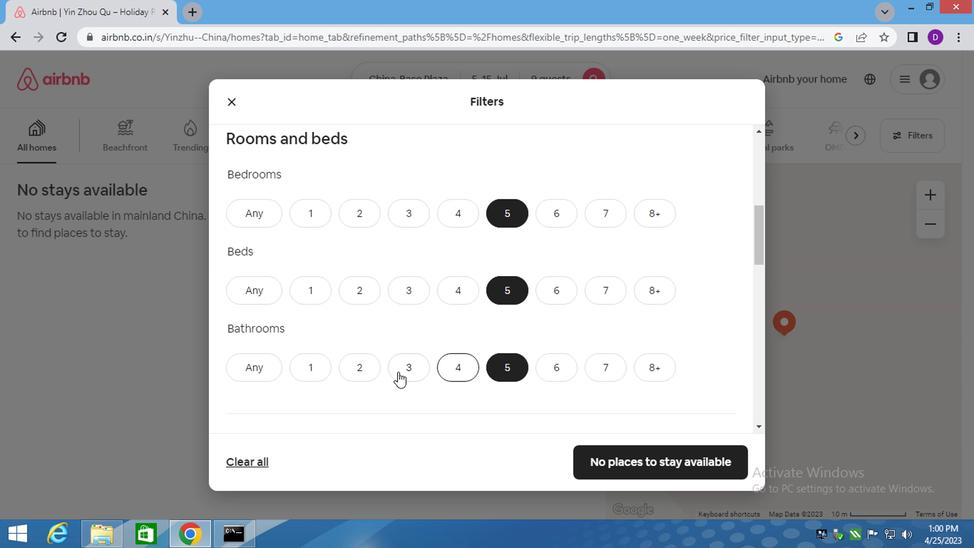 
Action: Mouse moved to (376, 357)
Screenshot: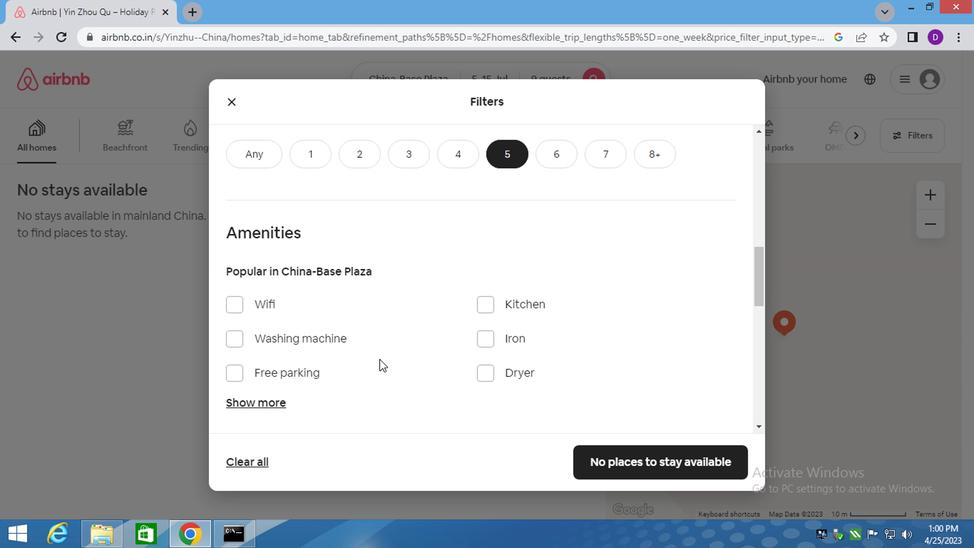 
Action: Mouse scrolled (376, 356) with delta (0, -1)
Screenshot: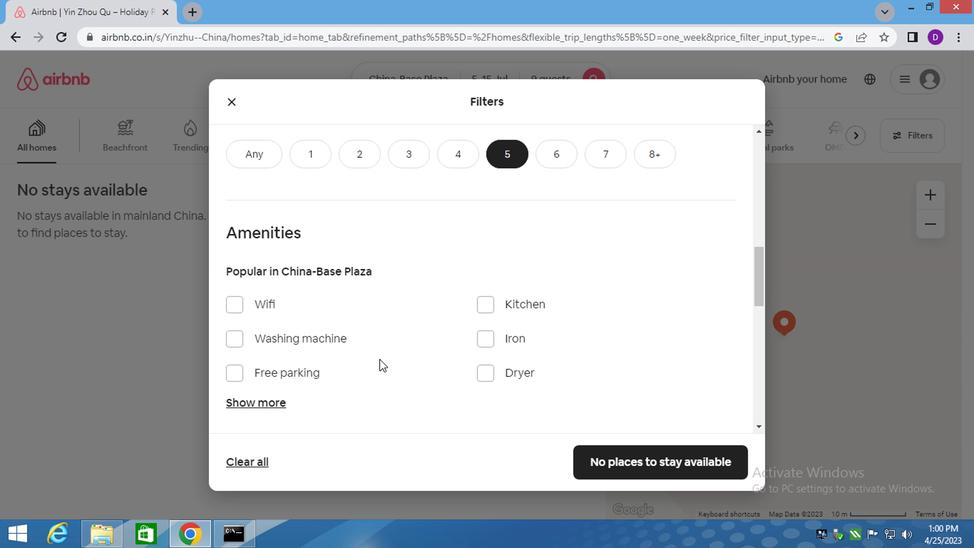 
Action: Mouse moved to (231, 263)
Screenshot: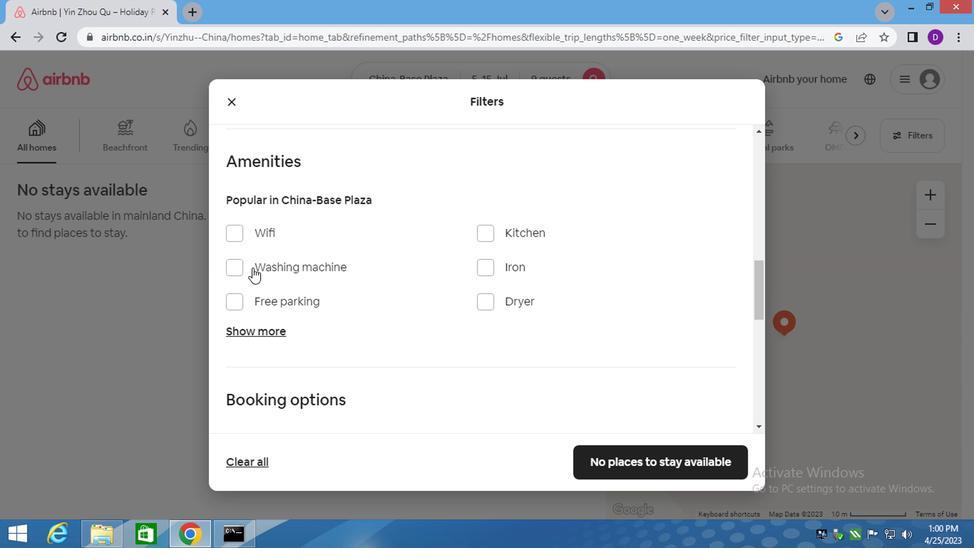 
Action: Mouse pressed left at (231, 263)
Screenshot: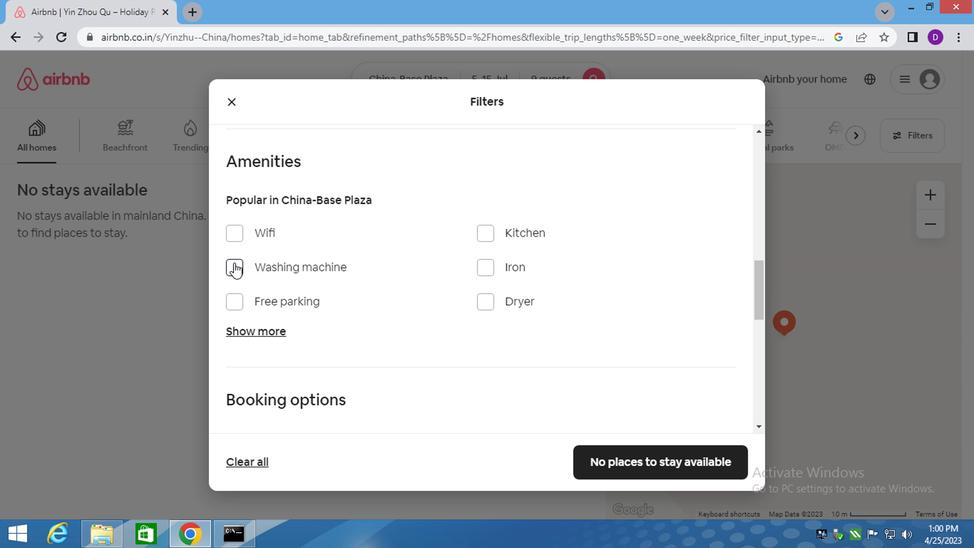 
Action: Mouse moved to (345, 291)
Screenshot: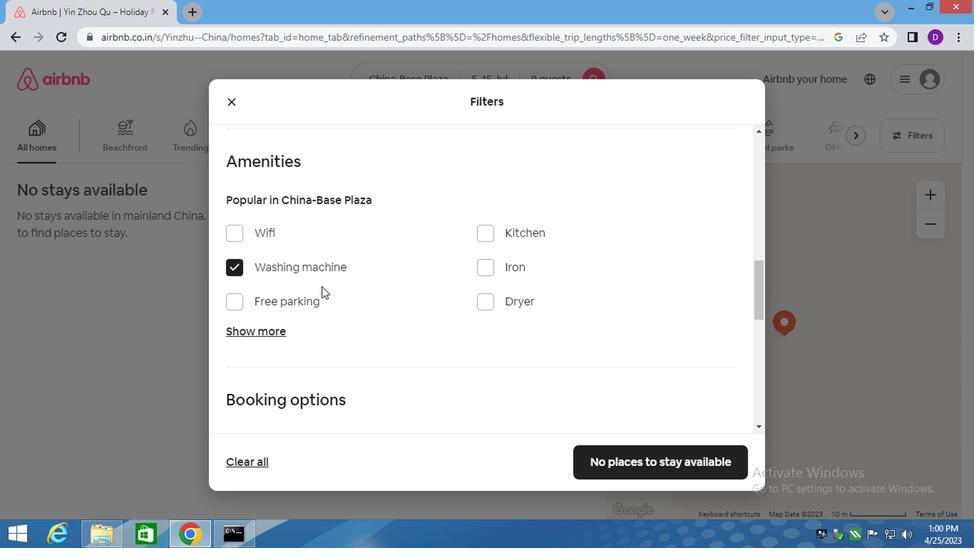 
Action: Mouse scrolled (345, 290) with delta (0, 0)
Screenshot: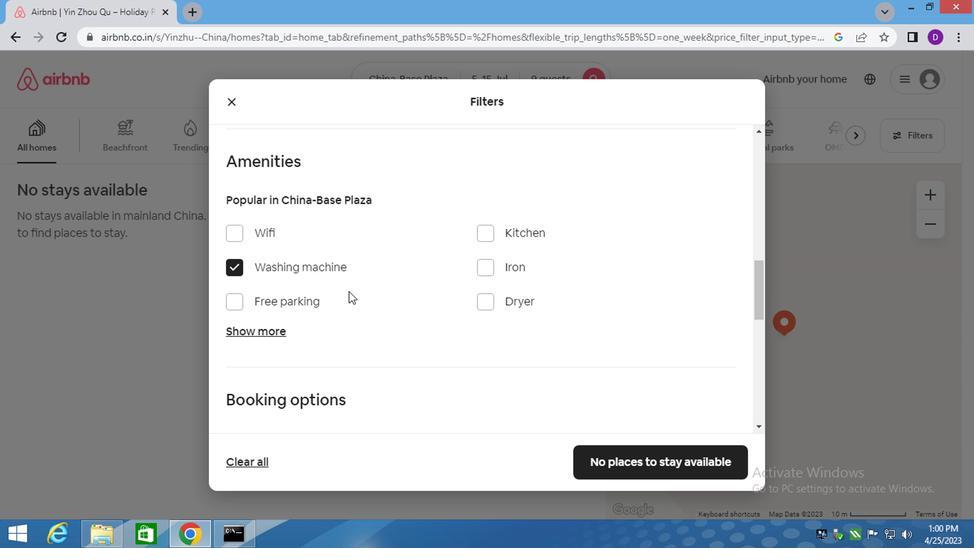 
Action: Mouse scrolled (345, 290) with delta (0, 0)
Screenshot: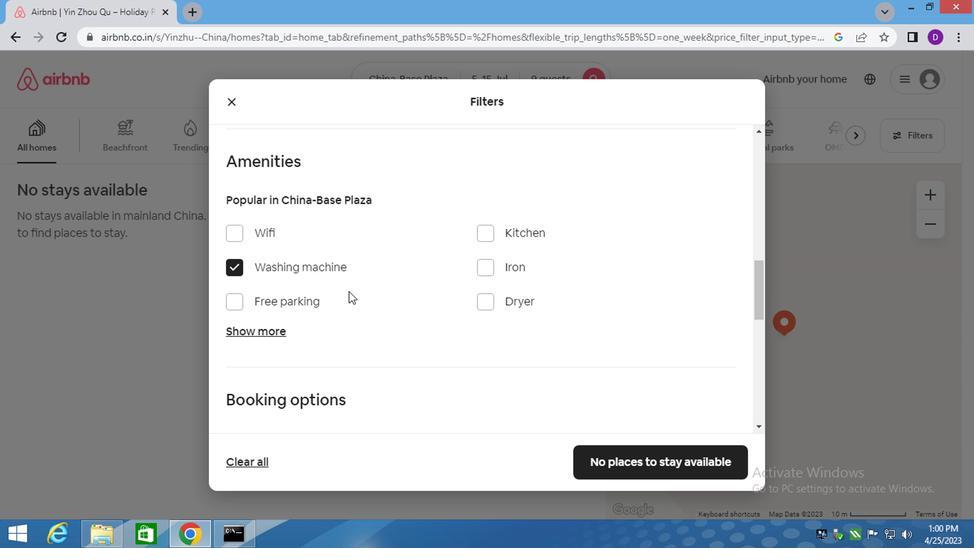 
Action: Mouse moved to (351, 296)
Screenshot: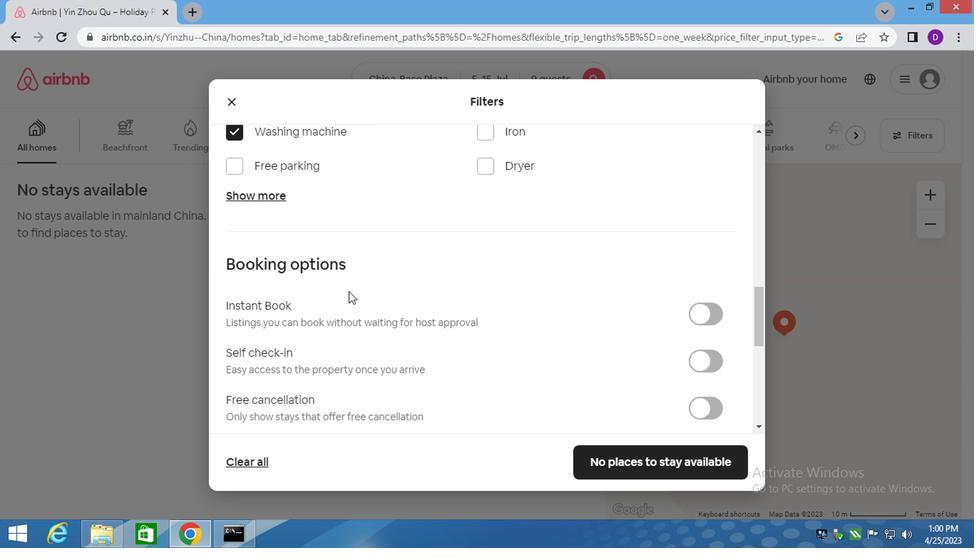 
Action: Mouse scrolled (346, 293) with delta (0, -1)
Screenshot: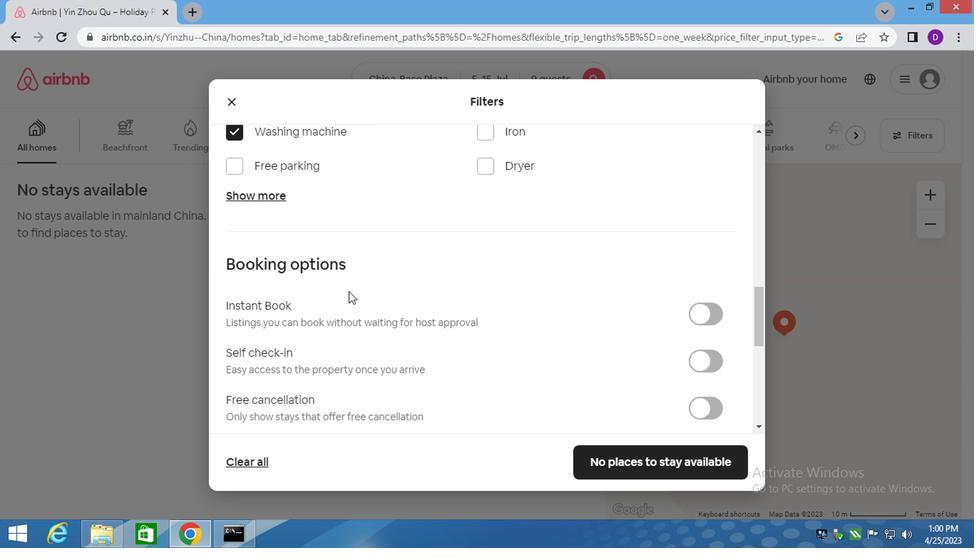 
Action: Mouse moved to (377, 300)
Screenshot: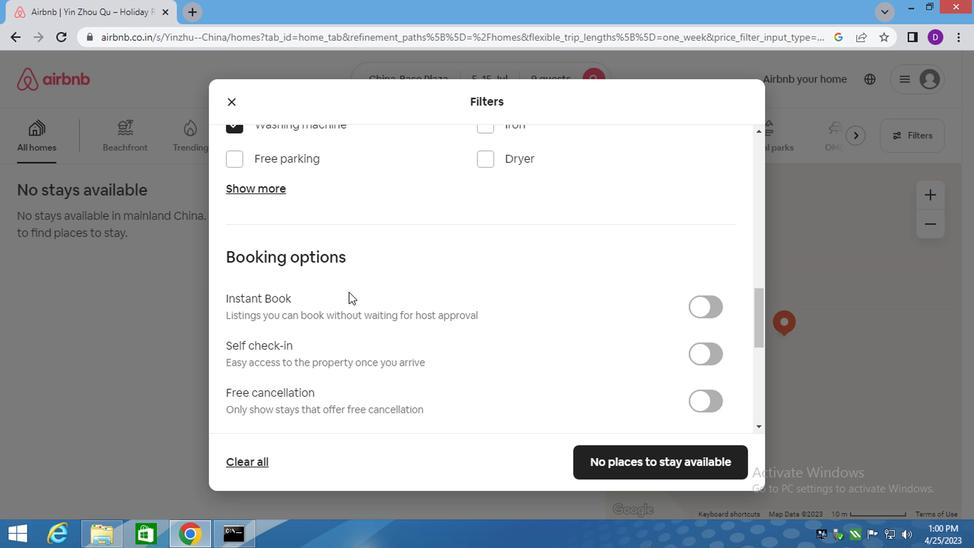 
Action: Mouse scrolled (372, 299) with delta (0, 0)
Screenshot: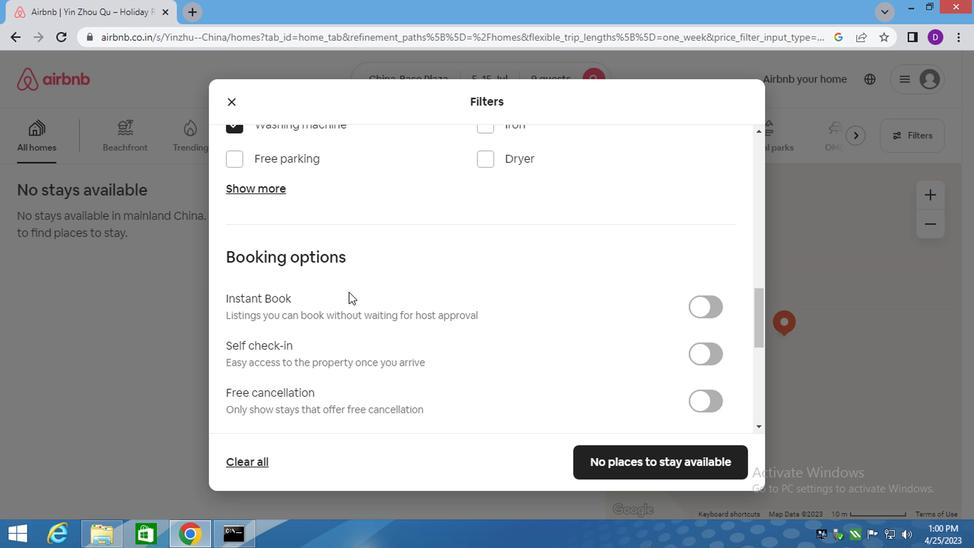 
Action: Mouse moved to (695, 211)
Screenshot: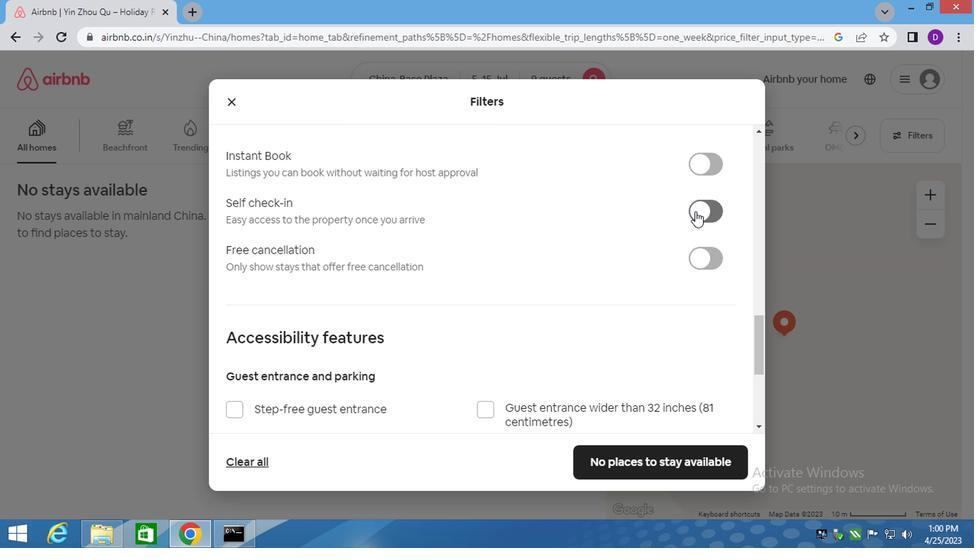 
Action: Mouse pressed left at (695, 211)
Screenshot: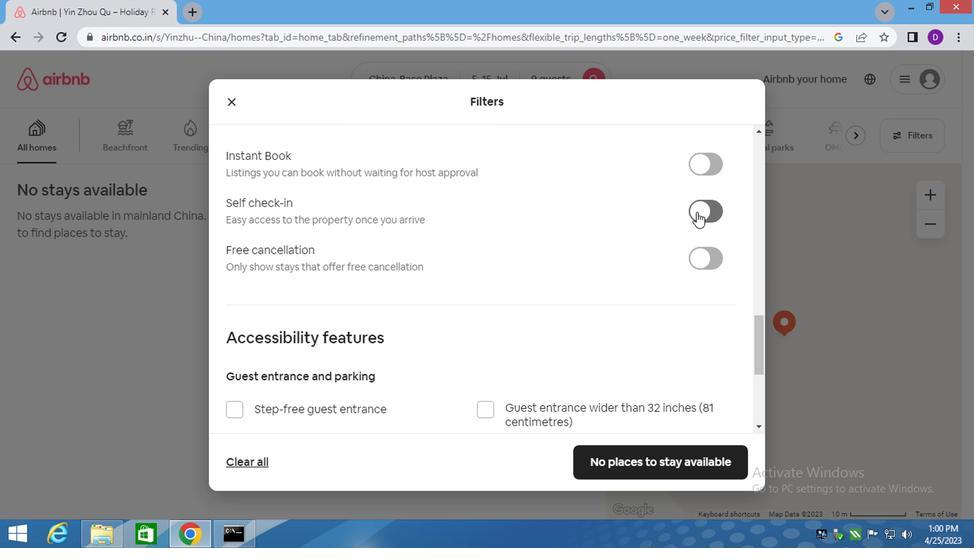 
Action: Mouse moved to (449, 272)
Screenshot: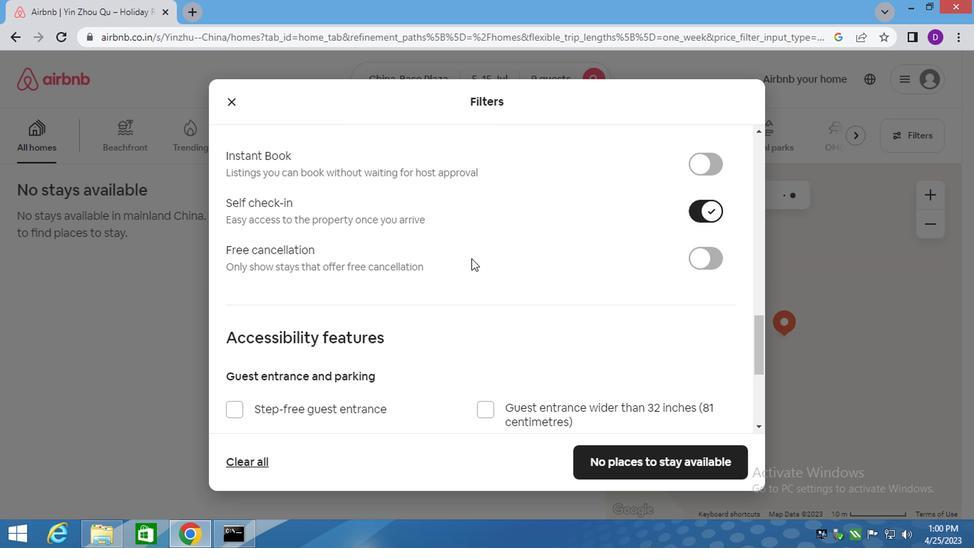 
Action: Mouse scrolled (452, 267) with delta (0, -1)
Screenshot: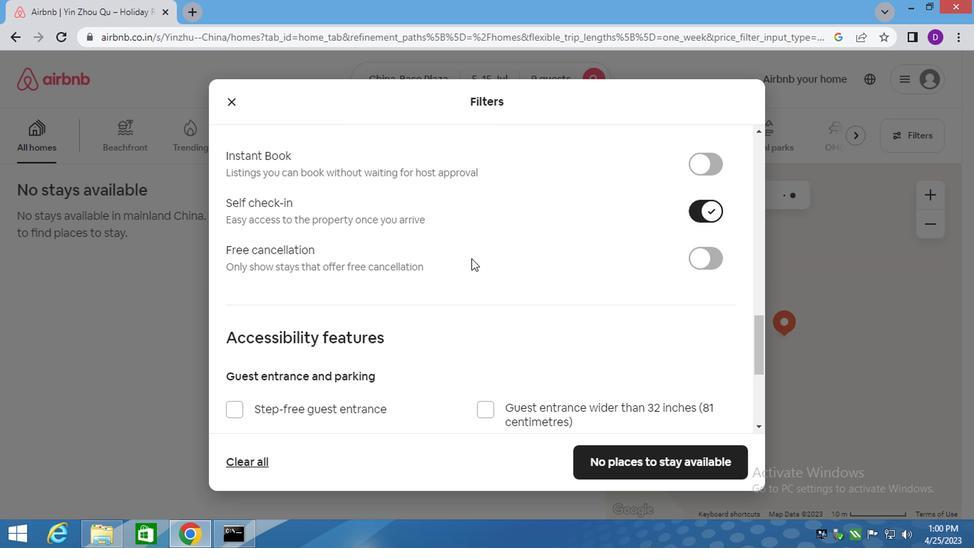 
Action: Mouse moved to (446, 277)
Screenshot: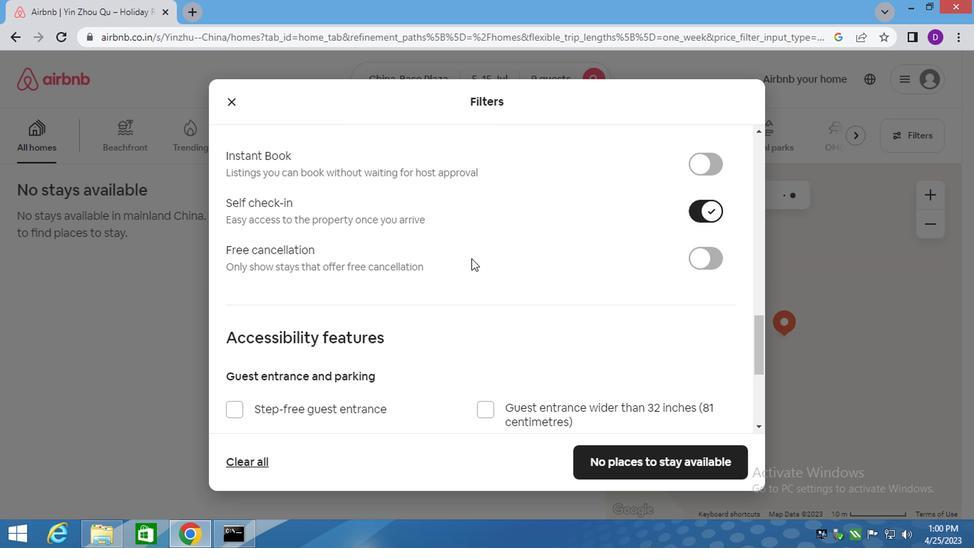 
Action: Mouse scrolled (446, 277) with delta (0, 0)
Screenshot: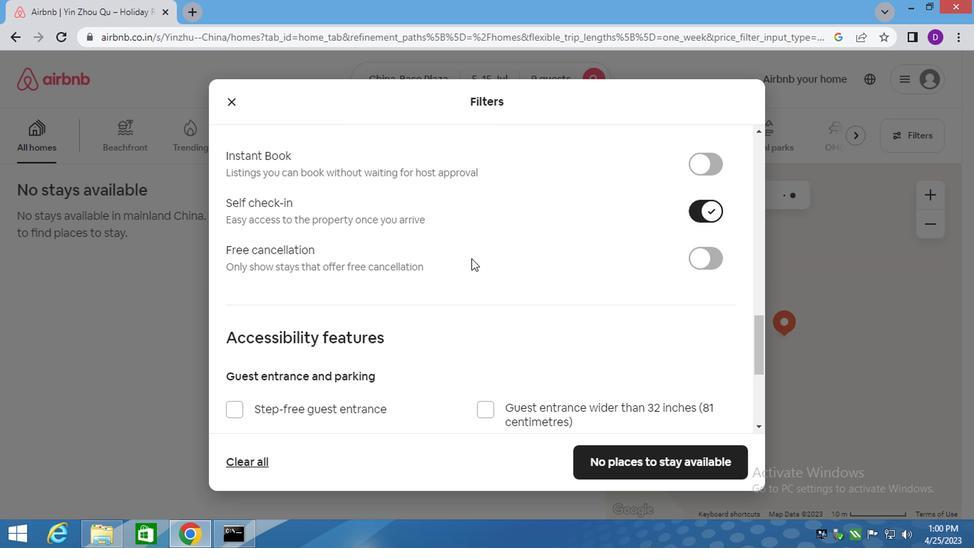 
Action: Mouse moved to (441, 286)
Screenshot: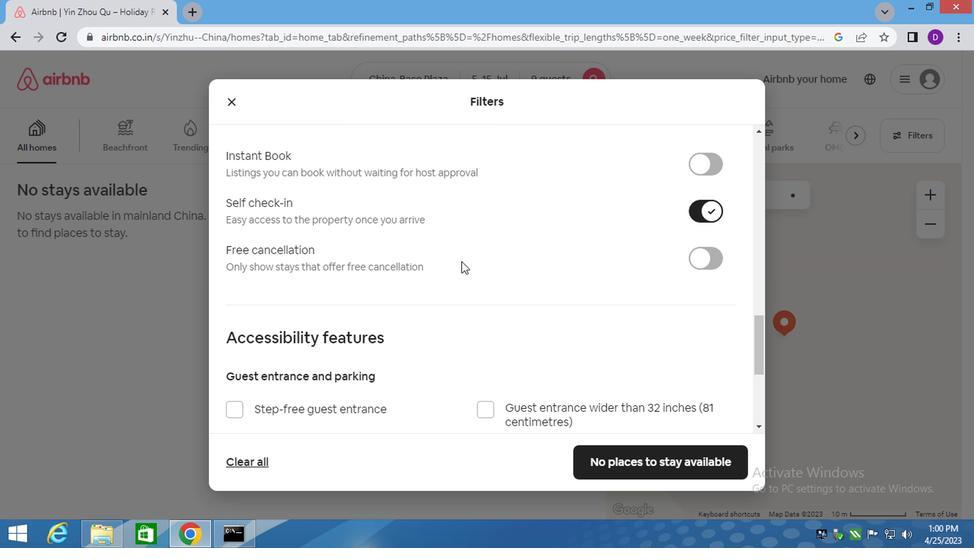 
Action: Mouse scrolled (441, 284) with delta (0, -1)
Screenshot: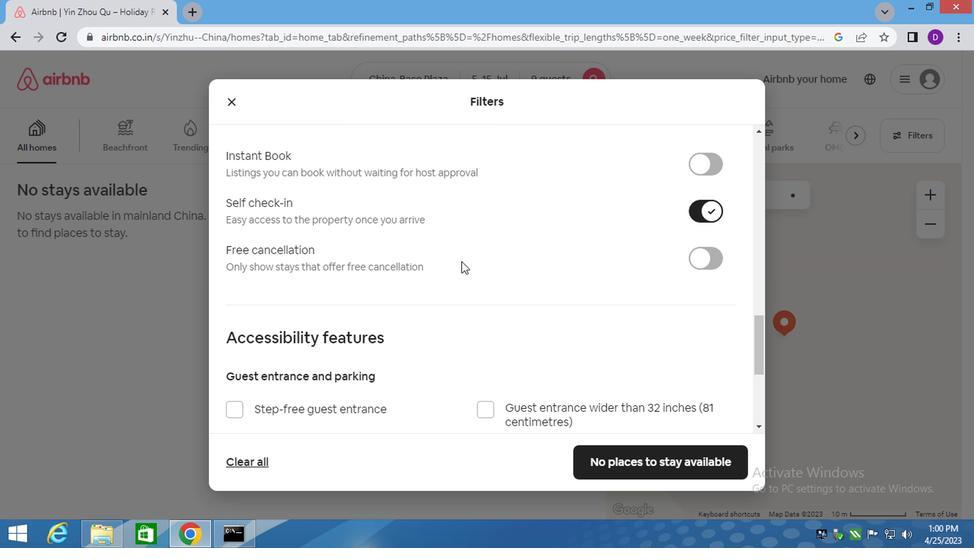 
Action: Mouse moved to (438, 290)
Screenshot: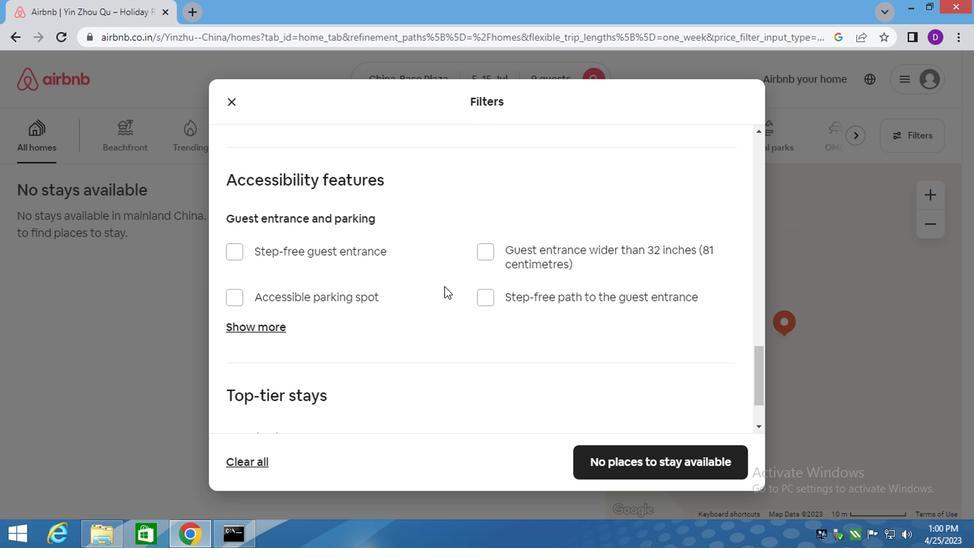 
Action: Mouse scrolled (440, 287) with delta (0, 0)
Screenshot: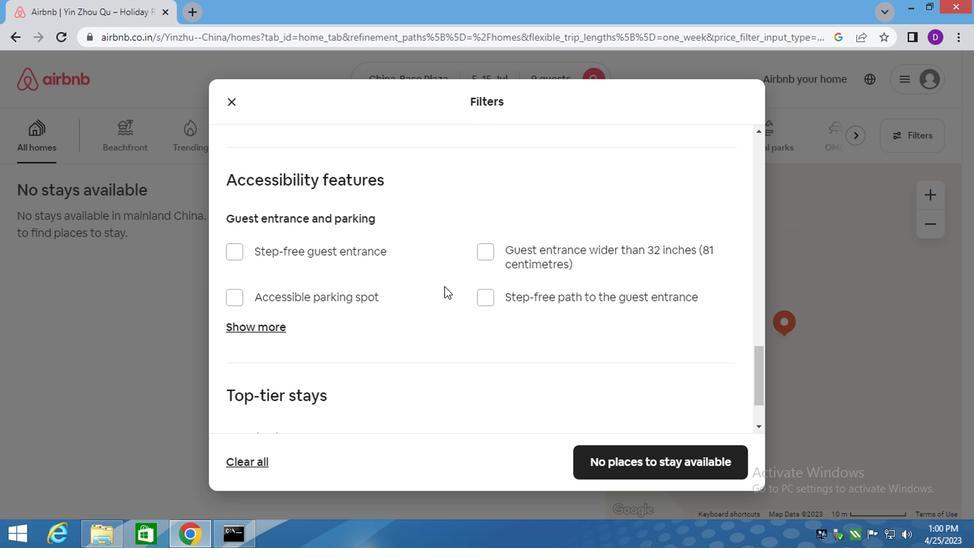 
Action: Mouse scrolled (440, 289) with delta (0, -1)
Screenshot: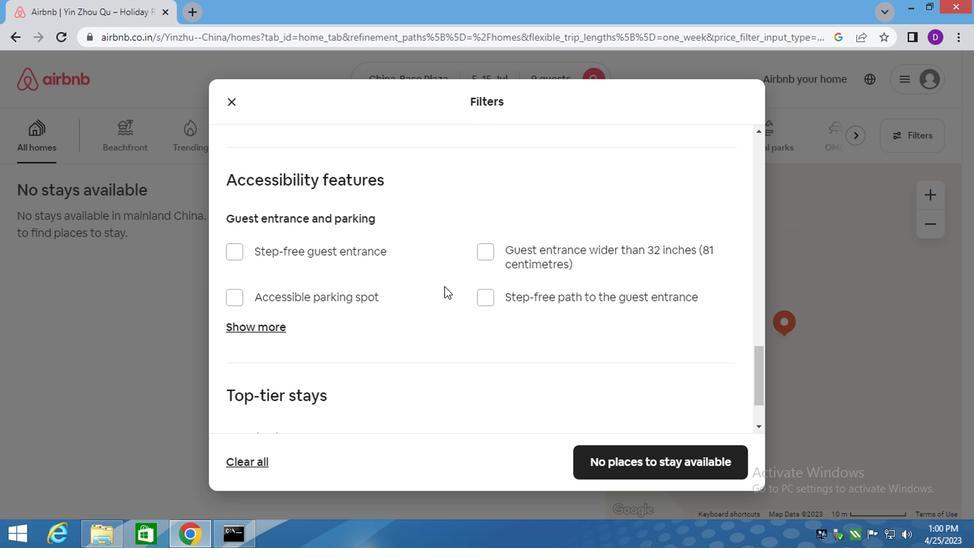 
Action: Mouse scrolled (438, 289) with delta (0, -1)
Screenshot: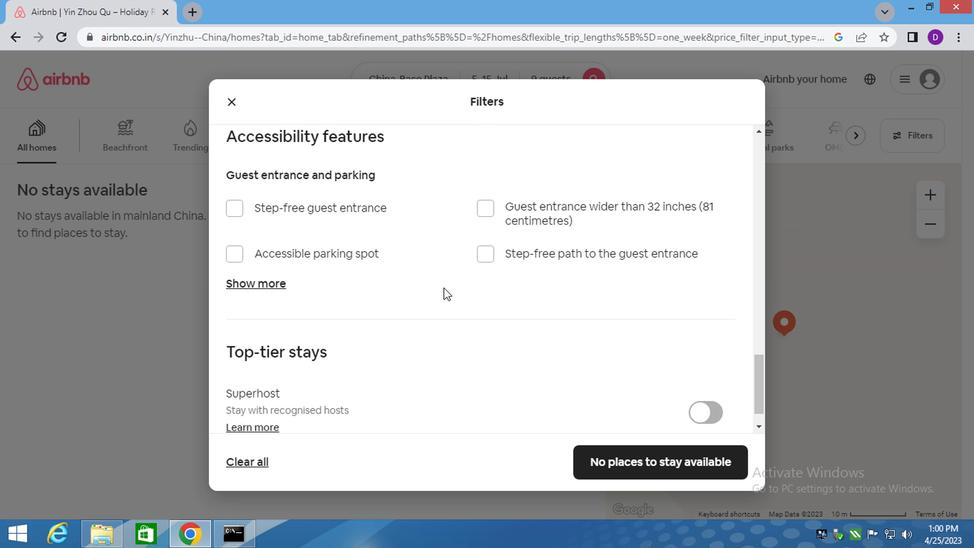 
Action: Mouse moved to (437, 295)
Screenshot: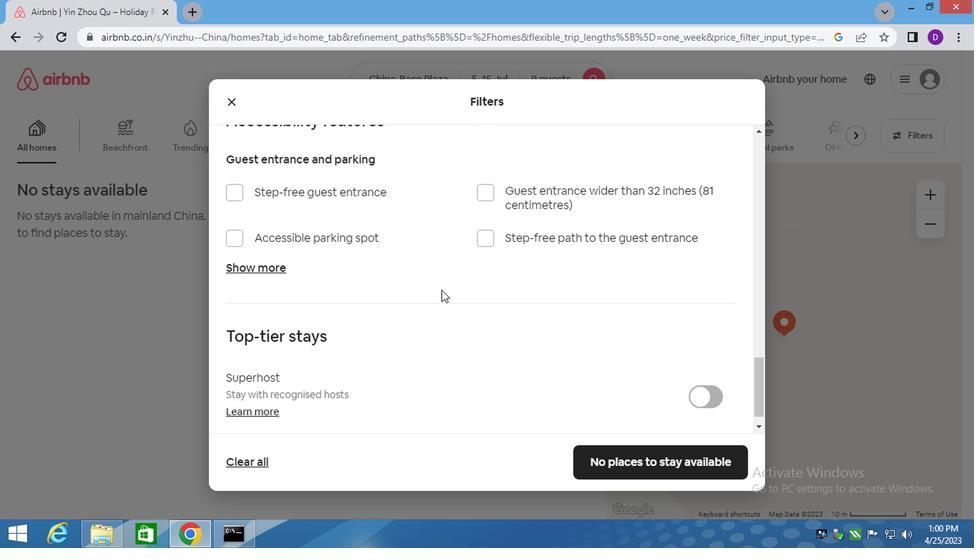 
Action: Mouse scrolled (438, 291) with delta (0, -1)
Screenshot: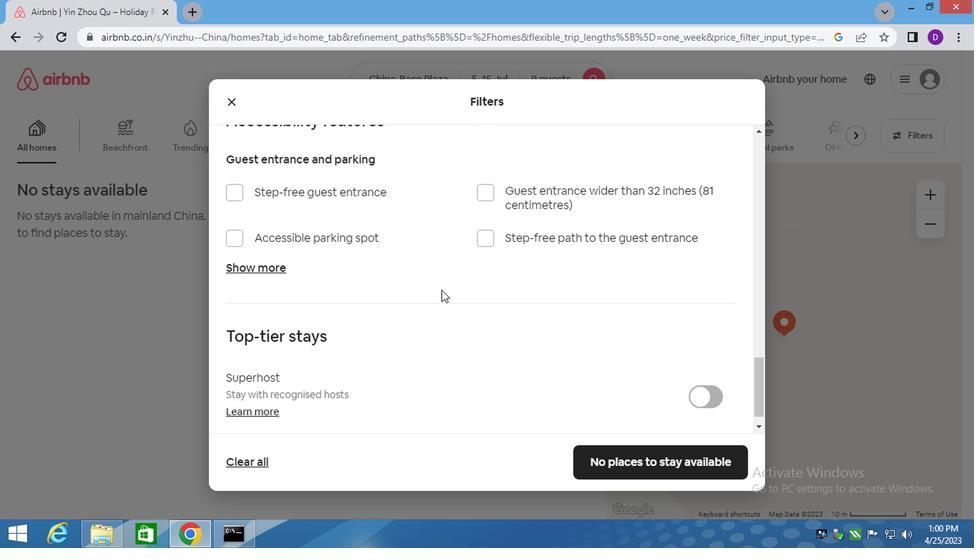 
Action: Mouse scrolled (437, 294) with delta (0, 0)
Screenshot: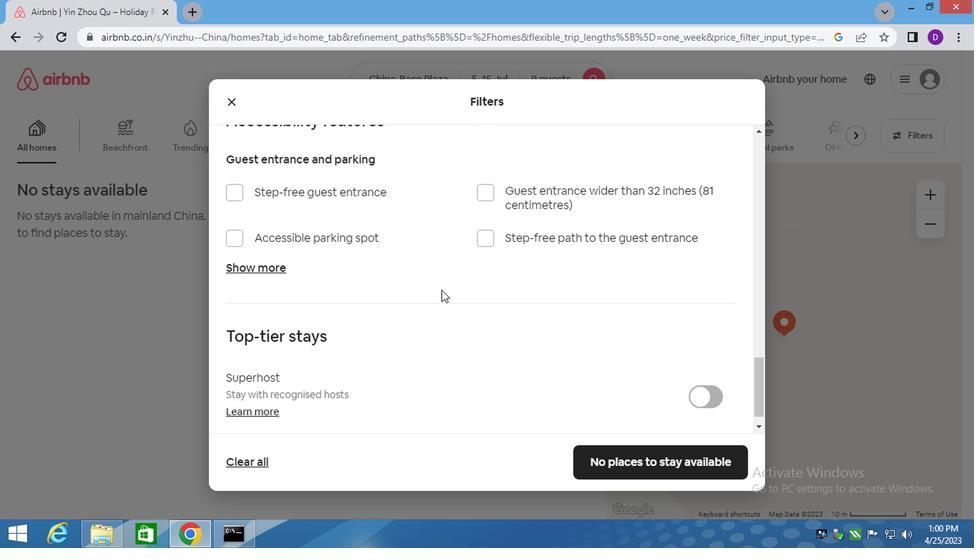 
Action: Mouse moved to (437, 296)
Screenshot: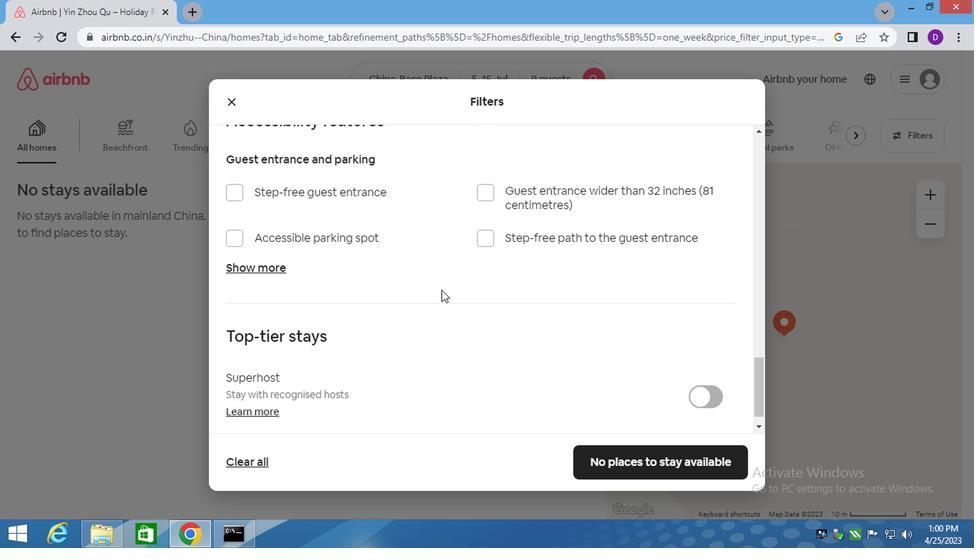 
Action: Mouse scrolled (437, 296) with delta (0, 0)
Screenshot: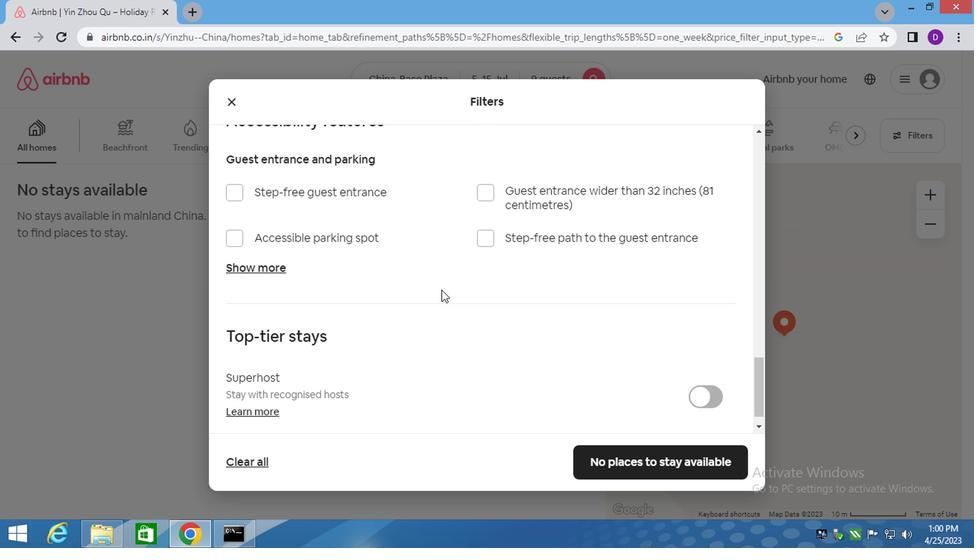 
Action: Mouse moved to (437, 299)
Screenshot: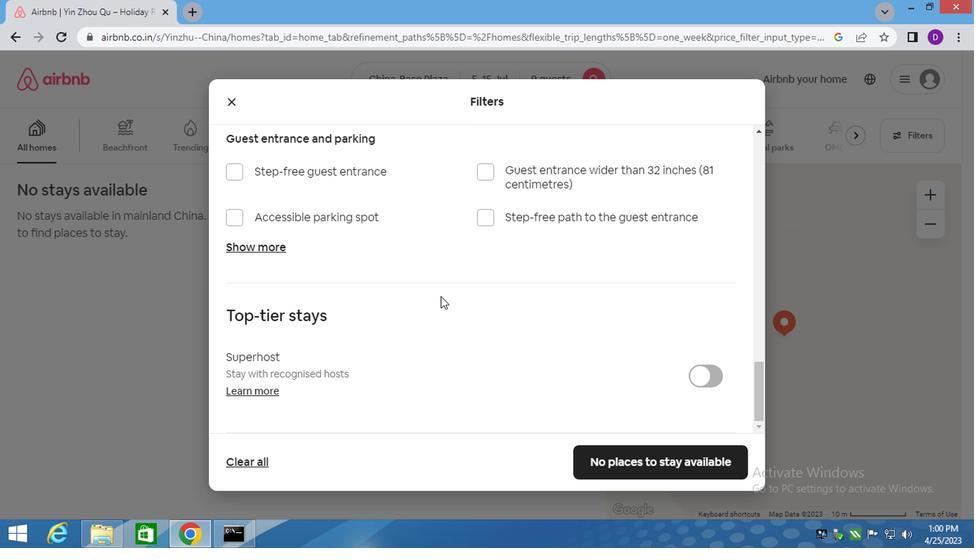 
Action: Mouse scrolled (437, 298) with delta (0, -1)
Screenshot: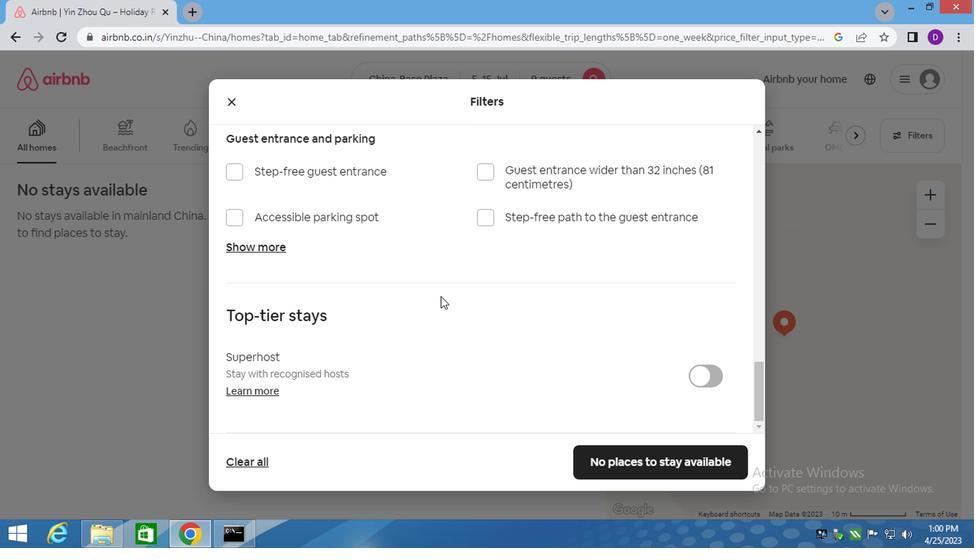 
Action: Mouse moved to (438, 309)
Screenshot: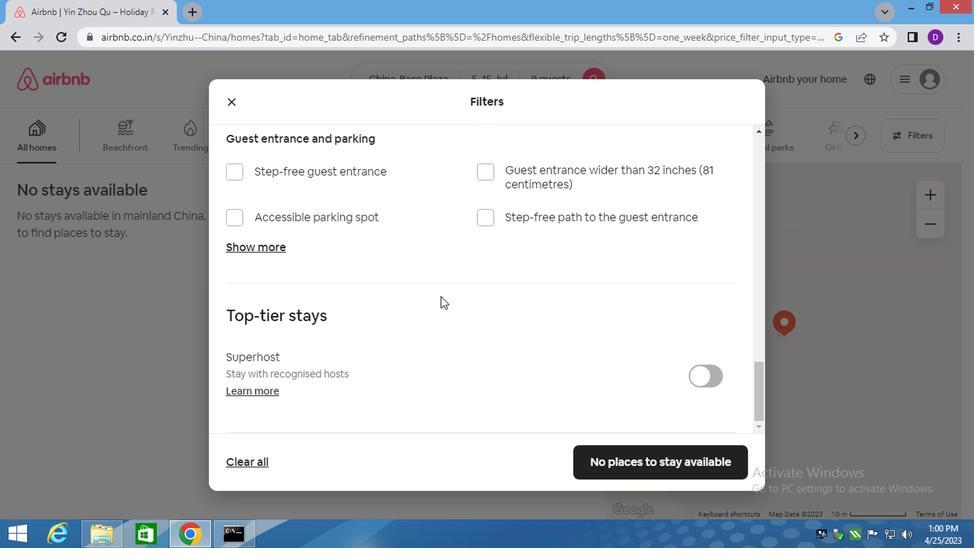 
Action: Mouse scrolled (438, 308) with delta (0, -1)
Screenshot: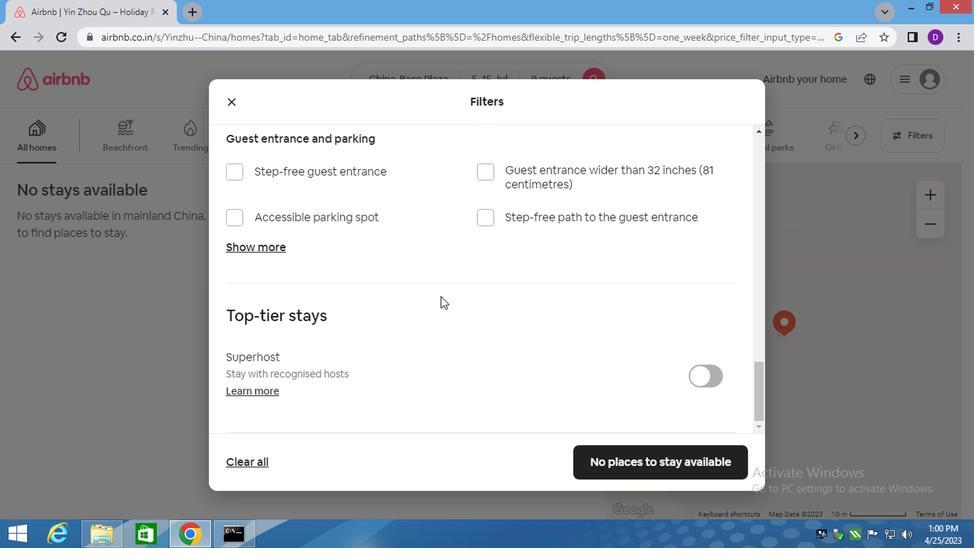 
Action: Mouse moved to (446, 332)
Screenshot: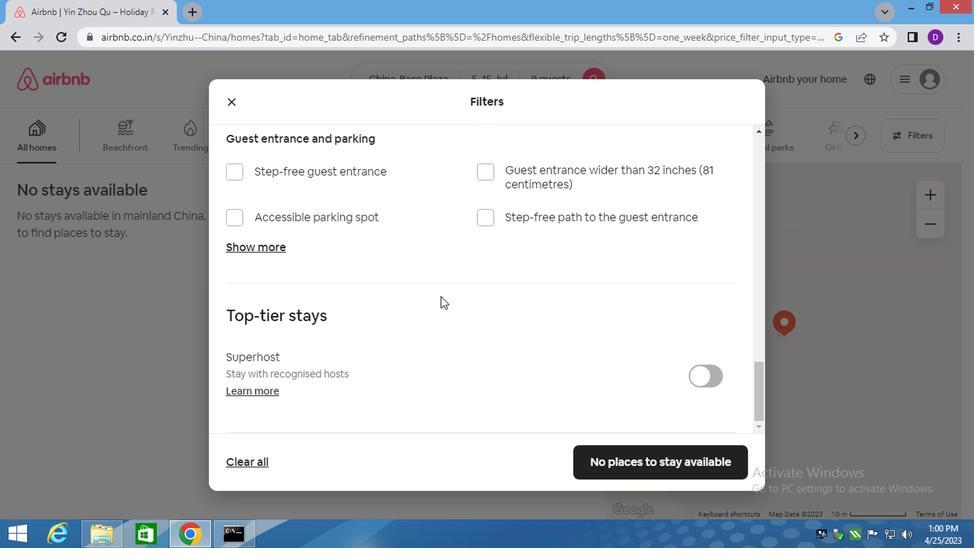 
Action: Mouse scrolled (446, 331) with delta (0, 0)
Screenshot: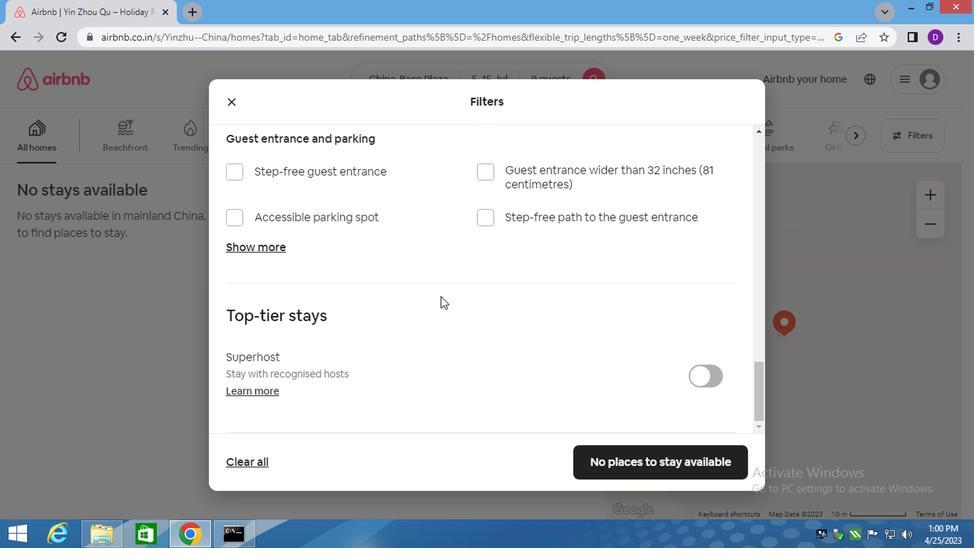 
Action: Mouse moved to (457, 351)
Screenshot: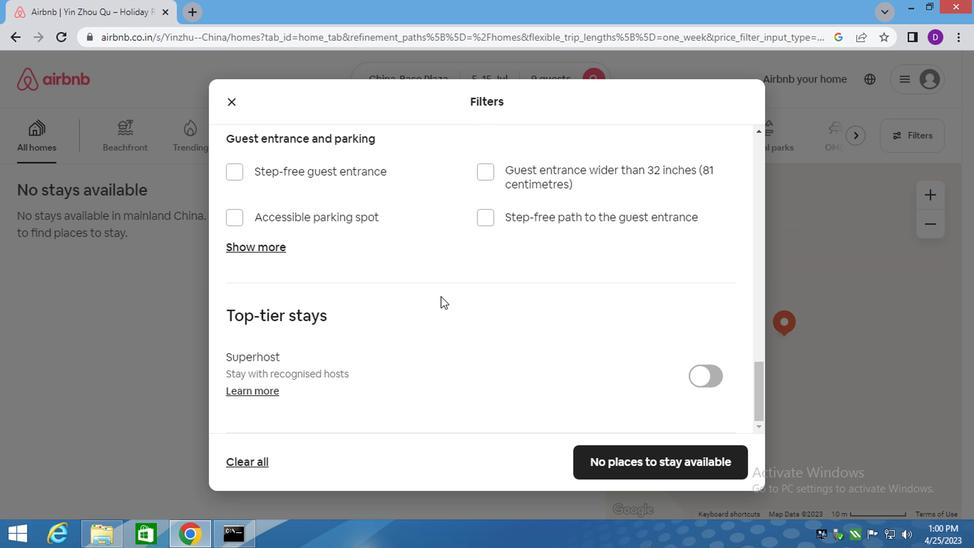 
Action: Mouse scrolled (457, 350) with delta (0, 0)
Screenshot: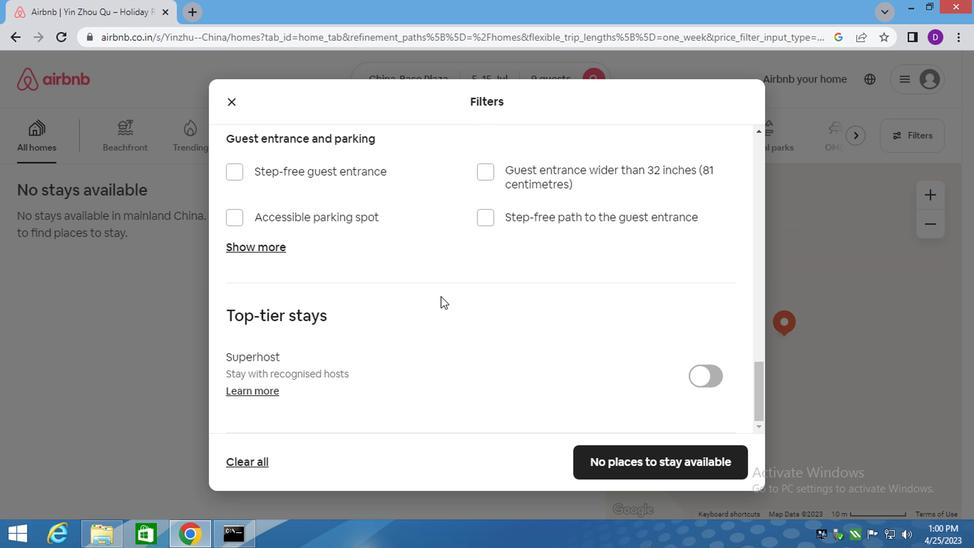 
Action: Mouse moved to (628, 457)
Screenshot: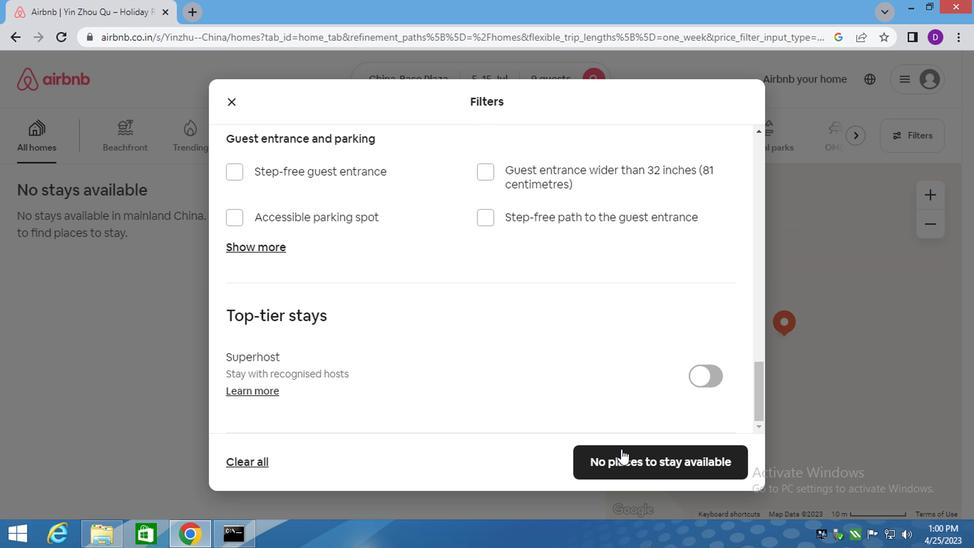 
Action: Mouse pressed left at (628, 457)
Screenshot: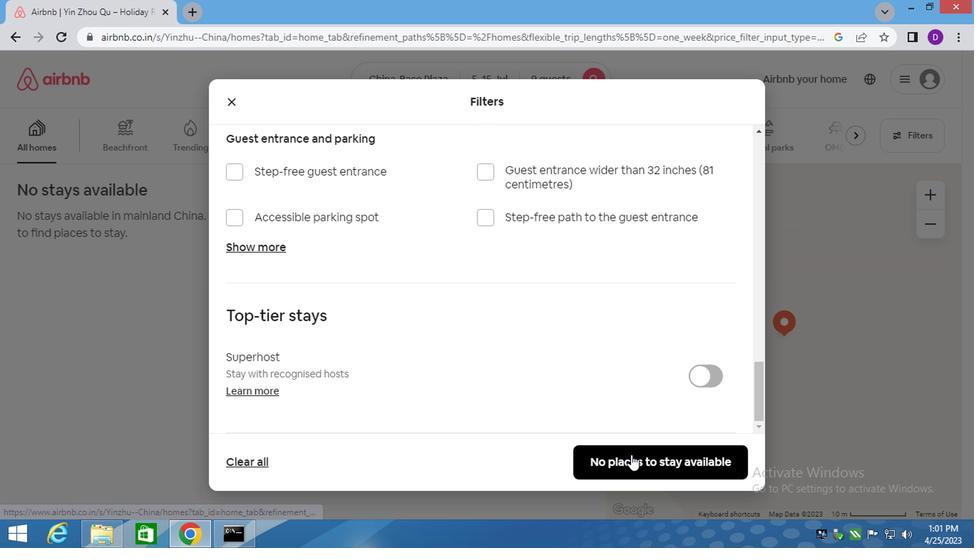 
Action: Mouse moved to (471, 286)
Screenshot: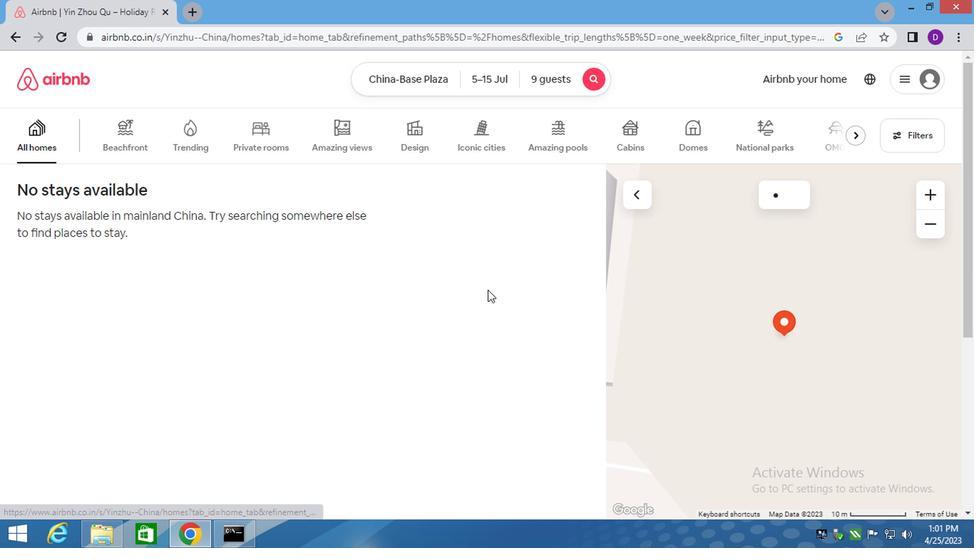 
